 Task: Create a rule when a due date between working days from now is removed from a card by me.
Action: Mouse moved to (791, 219)
Screenshot: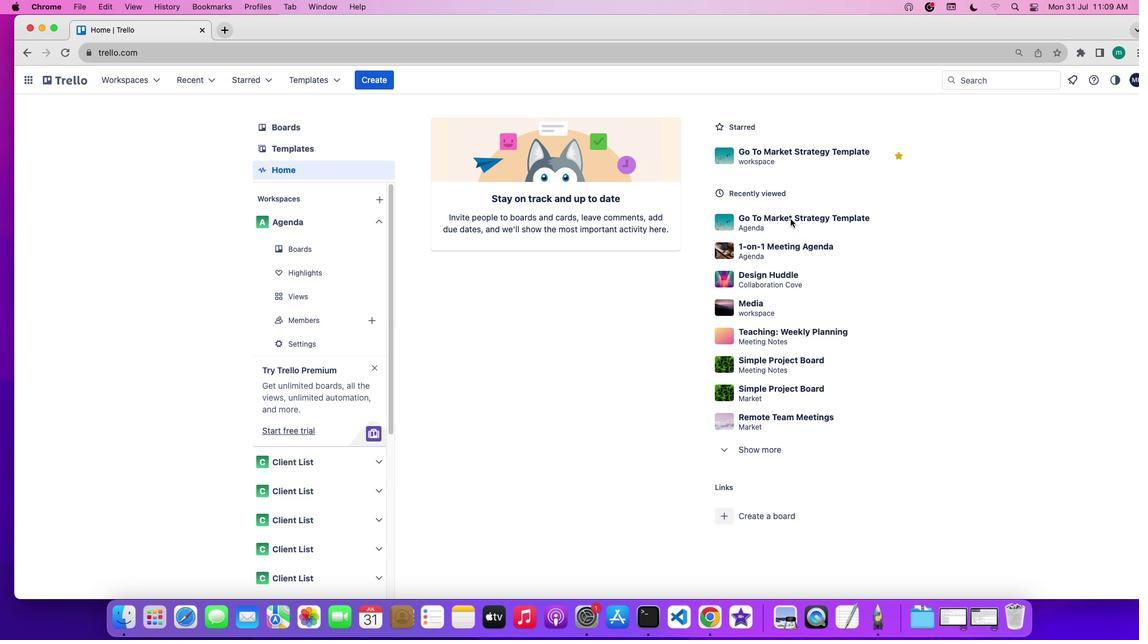 
Action: Mouse pressed left at (791, 219)
Screenshot: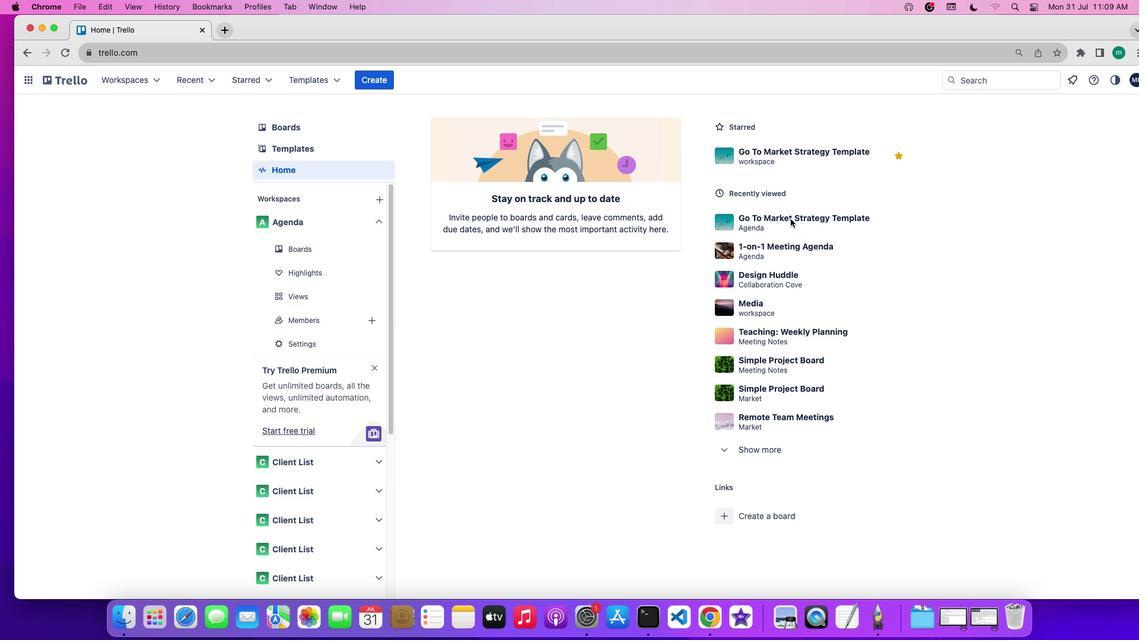 
Action: Mouse moved to (790, 219)
Screenshot: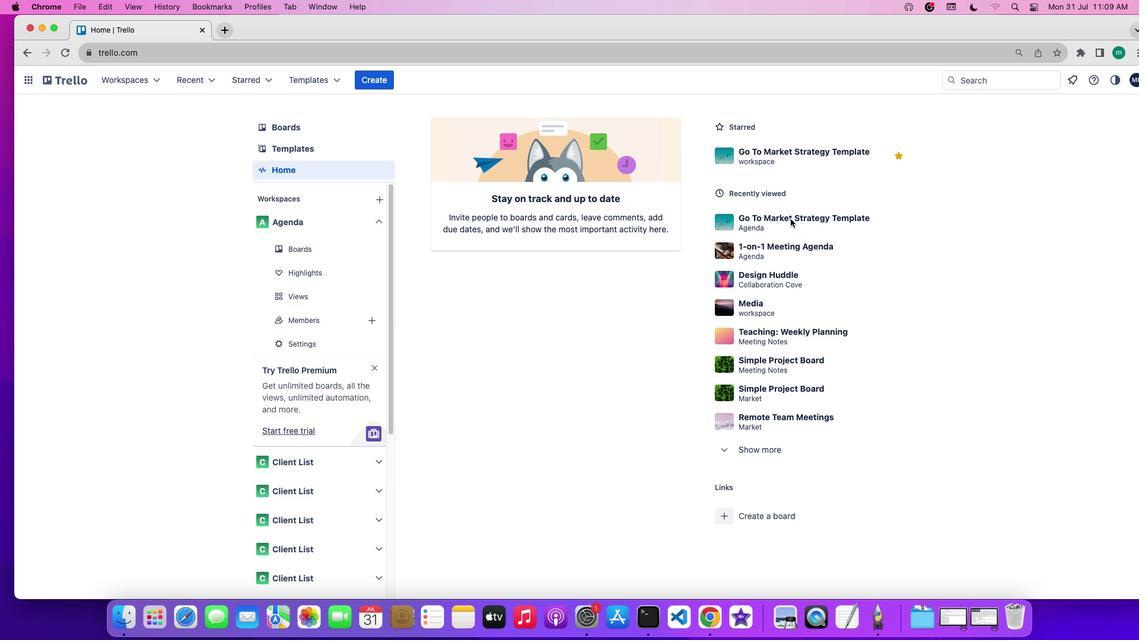
Action: Mouse pressed left at (790, 219)
Screenshot: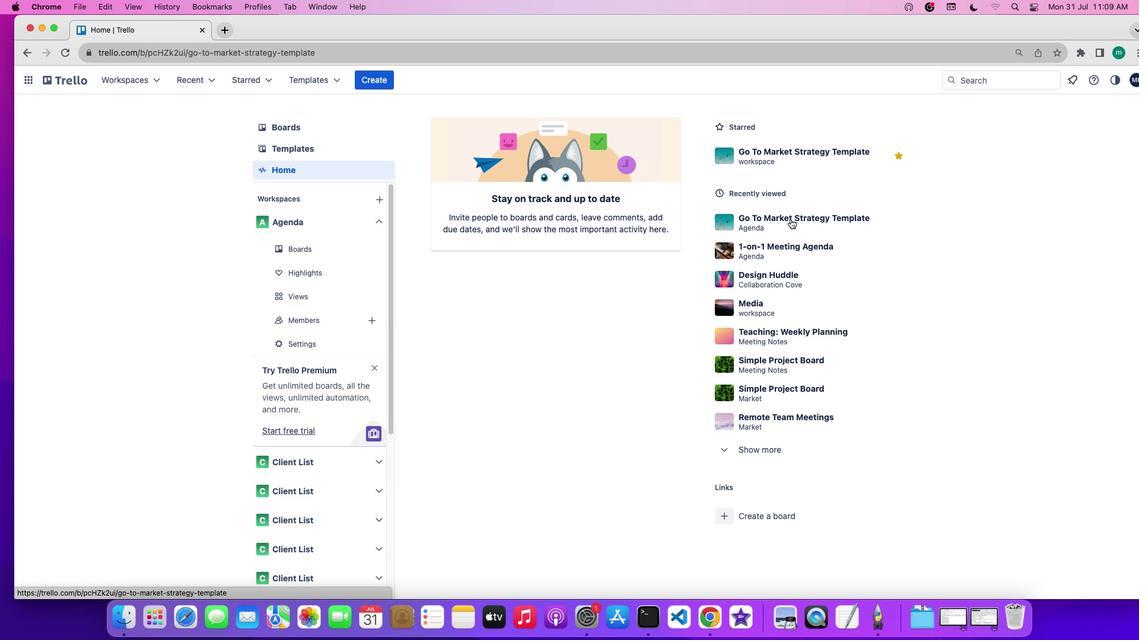 
Action: Mouse moved to (1011, 250)
Screenshot: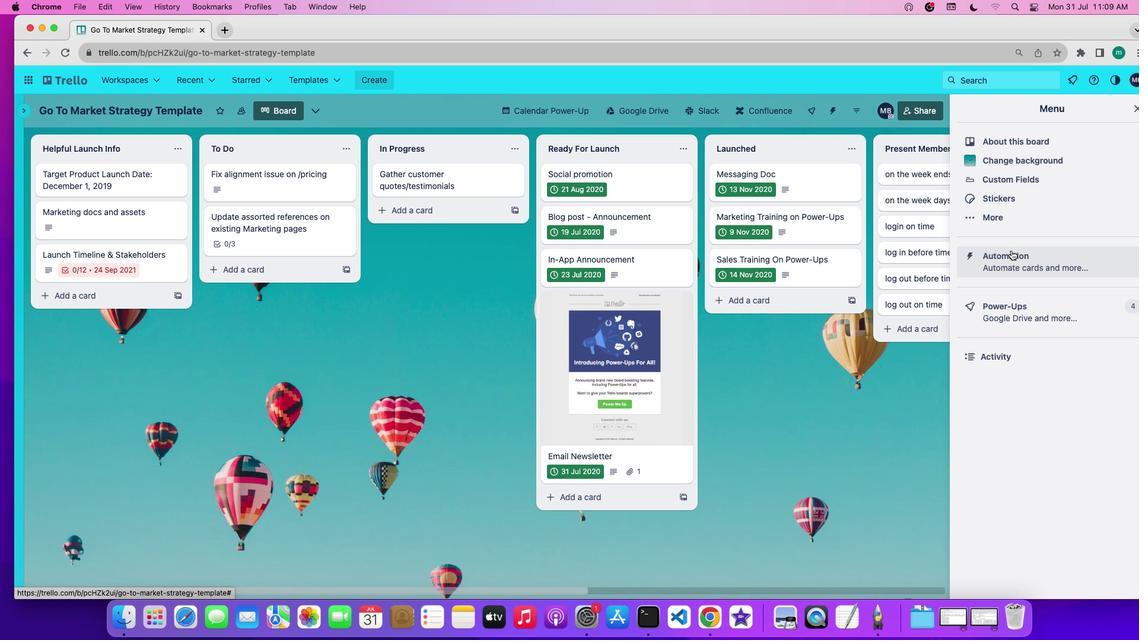 
Action: Mouse pressed left at (1011, 250)
Screenshot: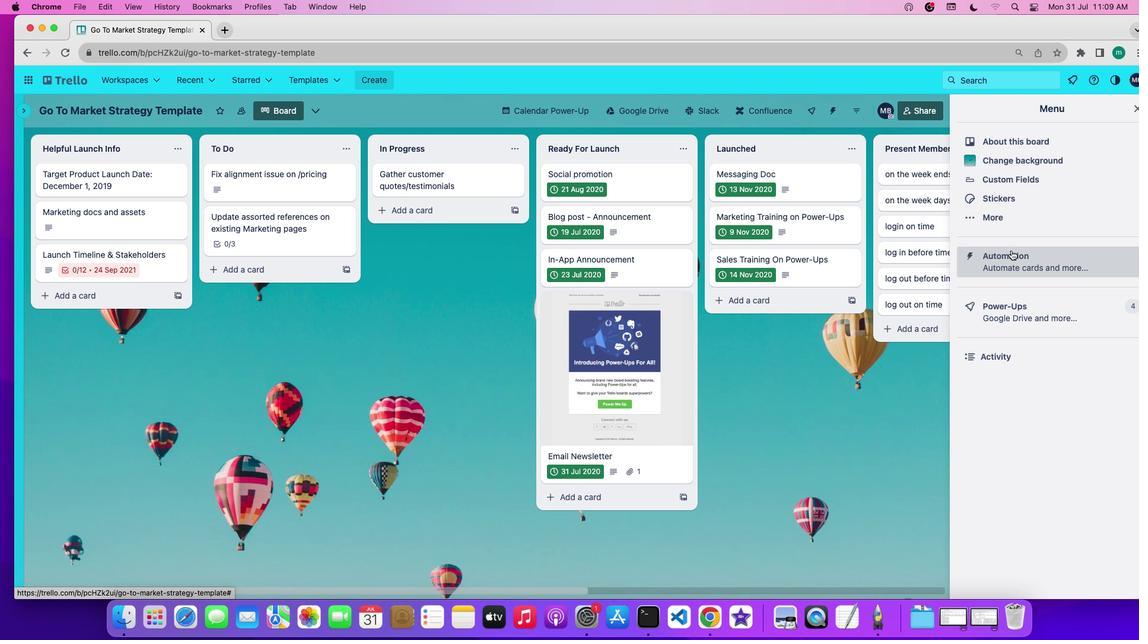 
Action: Mouse moved to (76, 207)
Screenshot: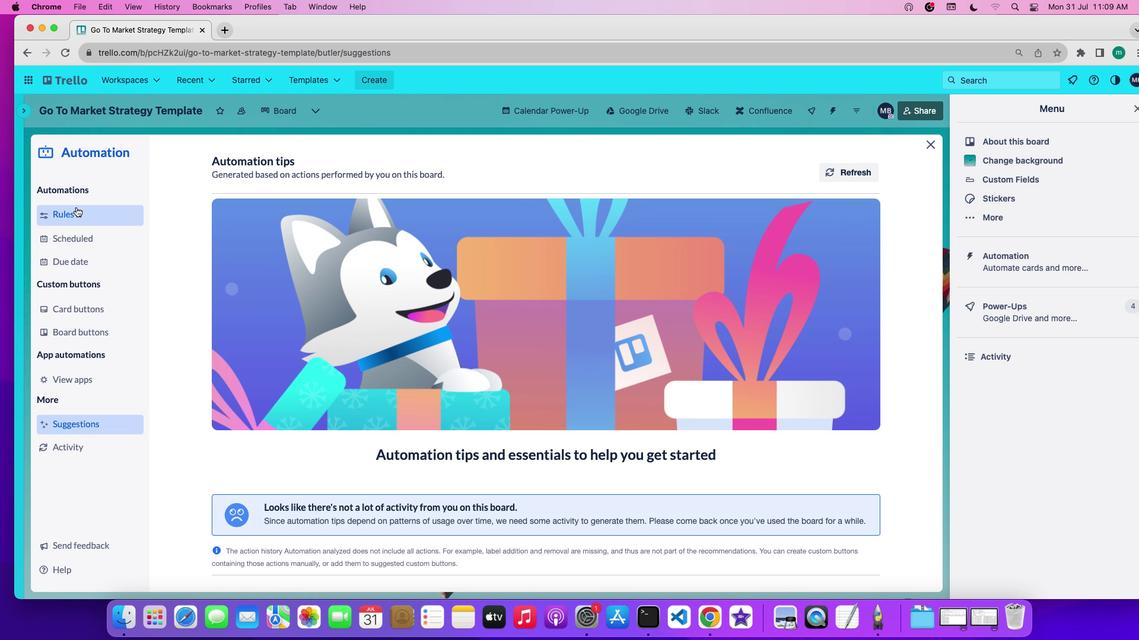 
Action: Mouse pressed left at (76, 207)
Screenshot: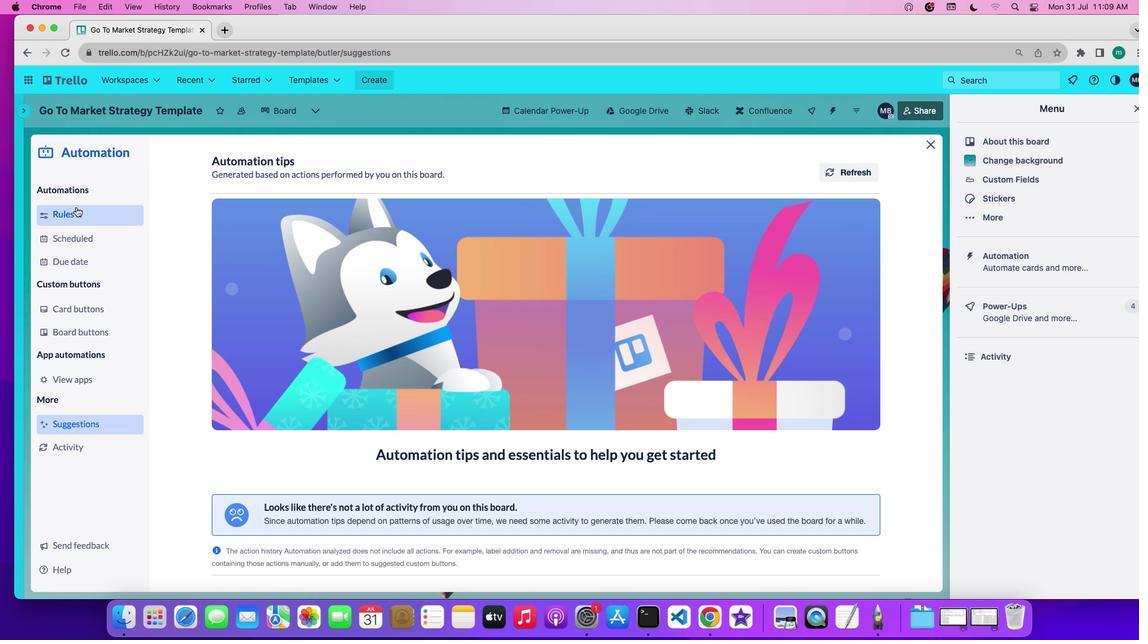 
Action: Mouse moved to (301, 430)
Screenshot: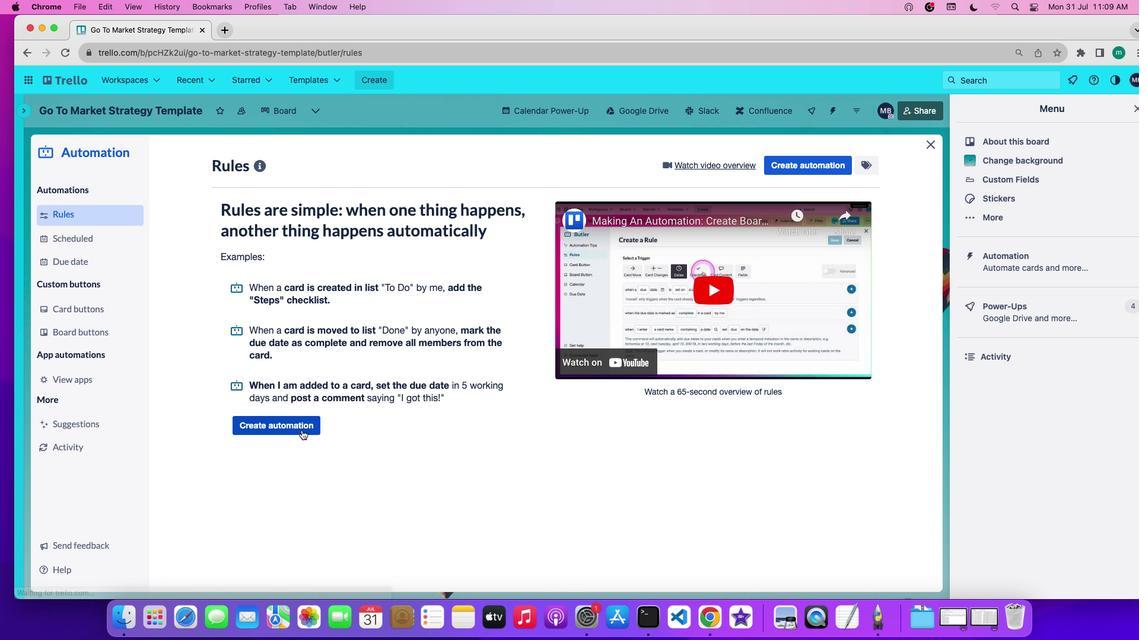 
Action: Mouse pressed left at (301, 430)
Screenshot: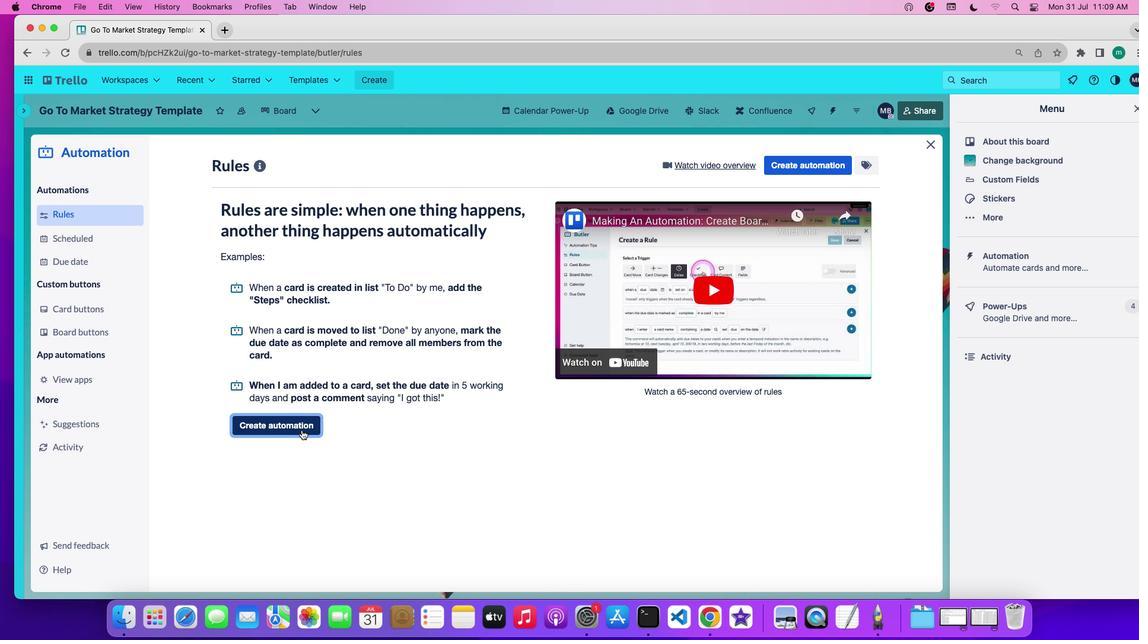 
Action: Mouse moved to (526, 281)
Screenshot: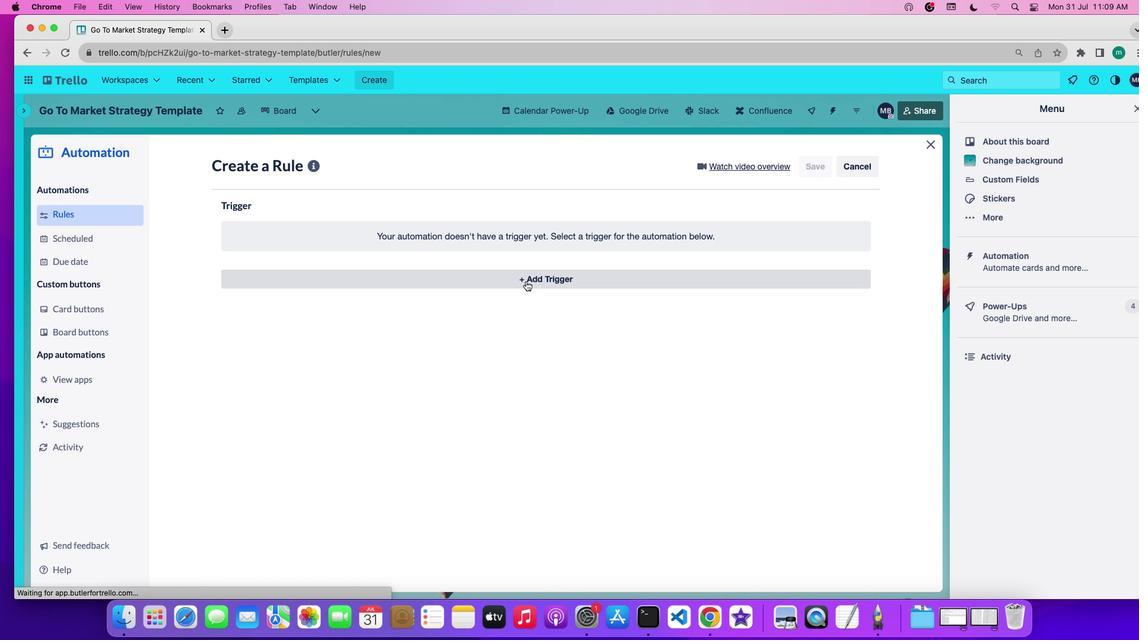 
Action: Mouse pressed left at (526, 281)
Screenshot: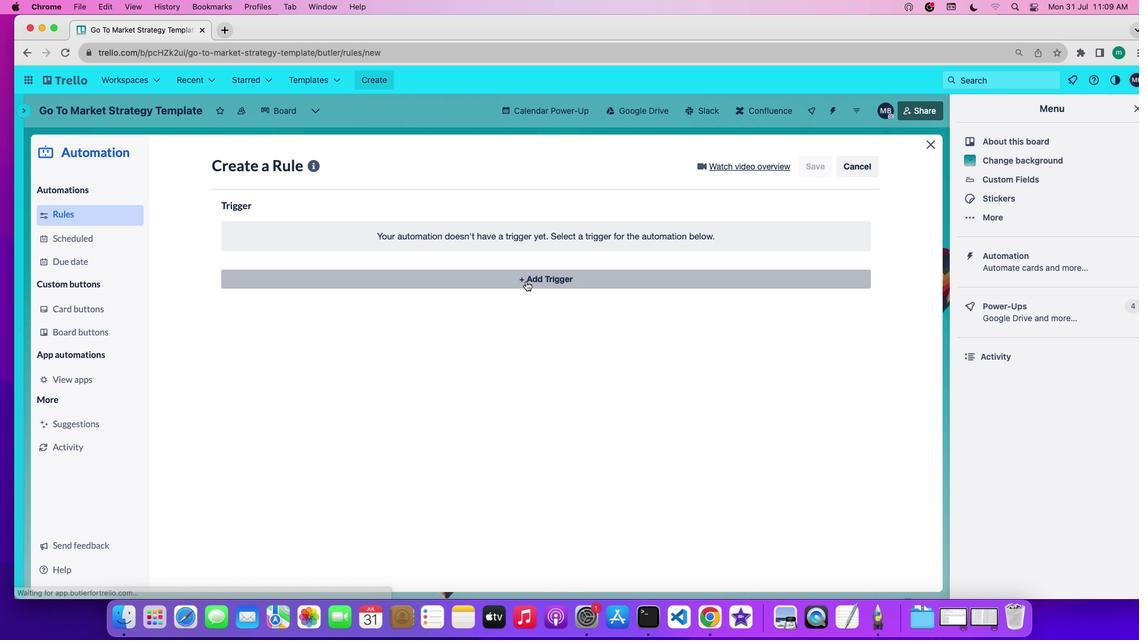 
Action: Mouse moved to (356, 331)
Screenshot: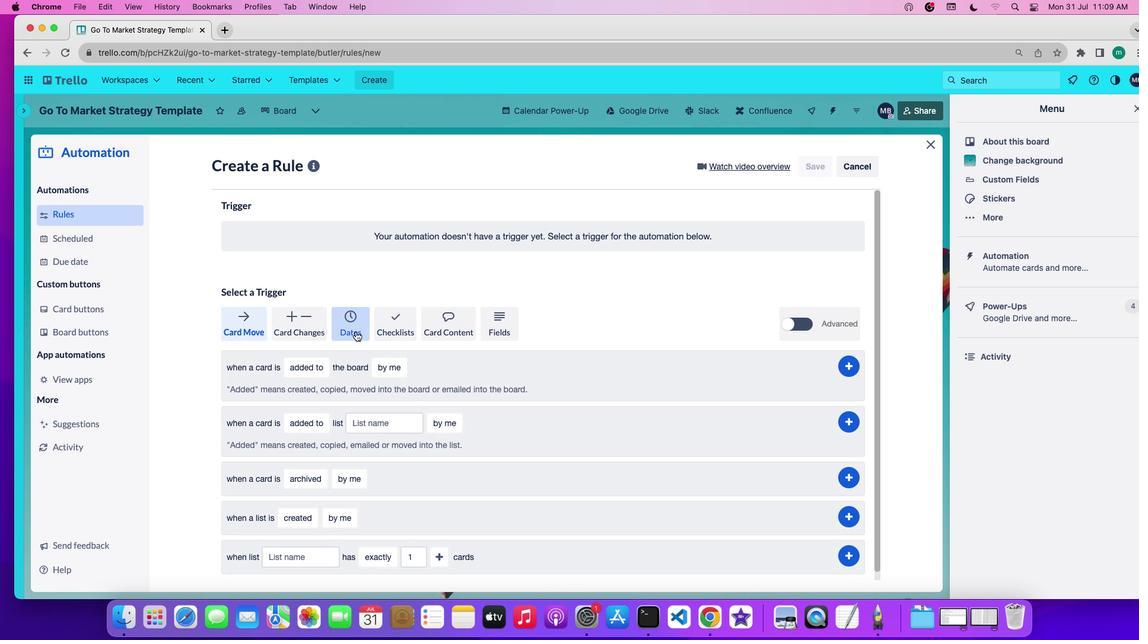 
Action: Mouse pressed left at (356, 331)
Screenshot: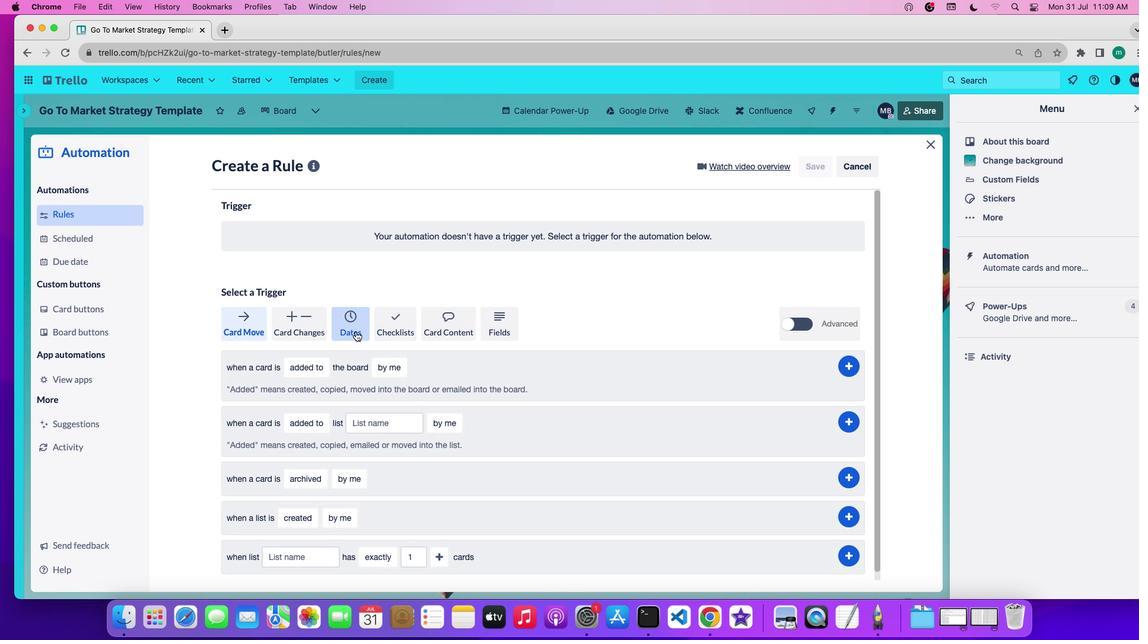 
Action: Mouse moved to (276, 368)
Screenshot: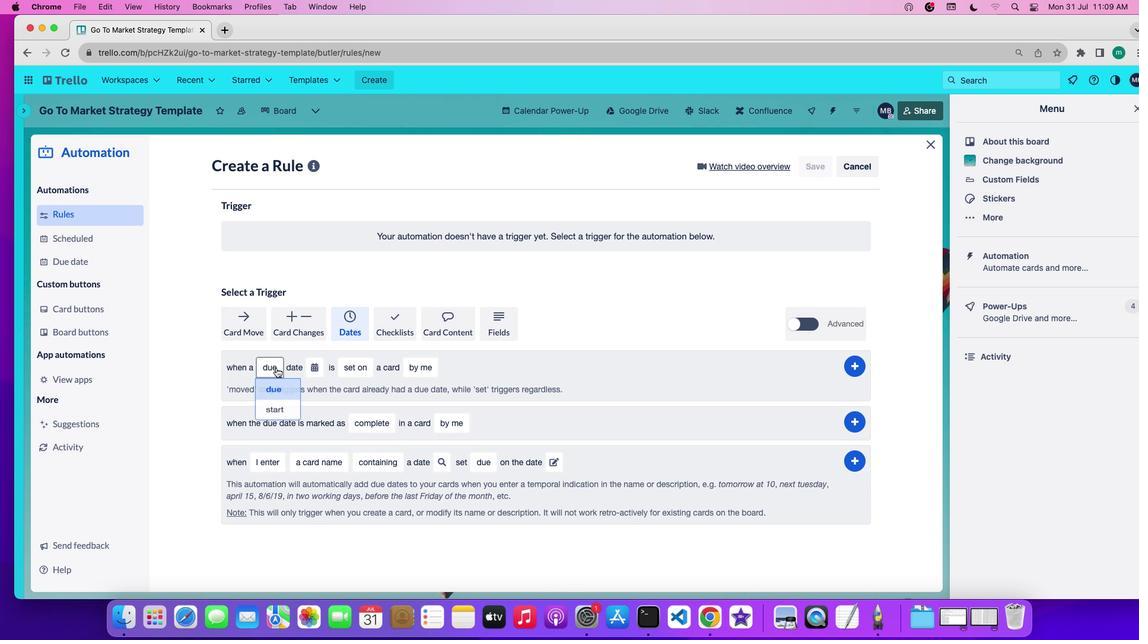 
Action: Mouse pressed left at (276, 368)
Screenshot: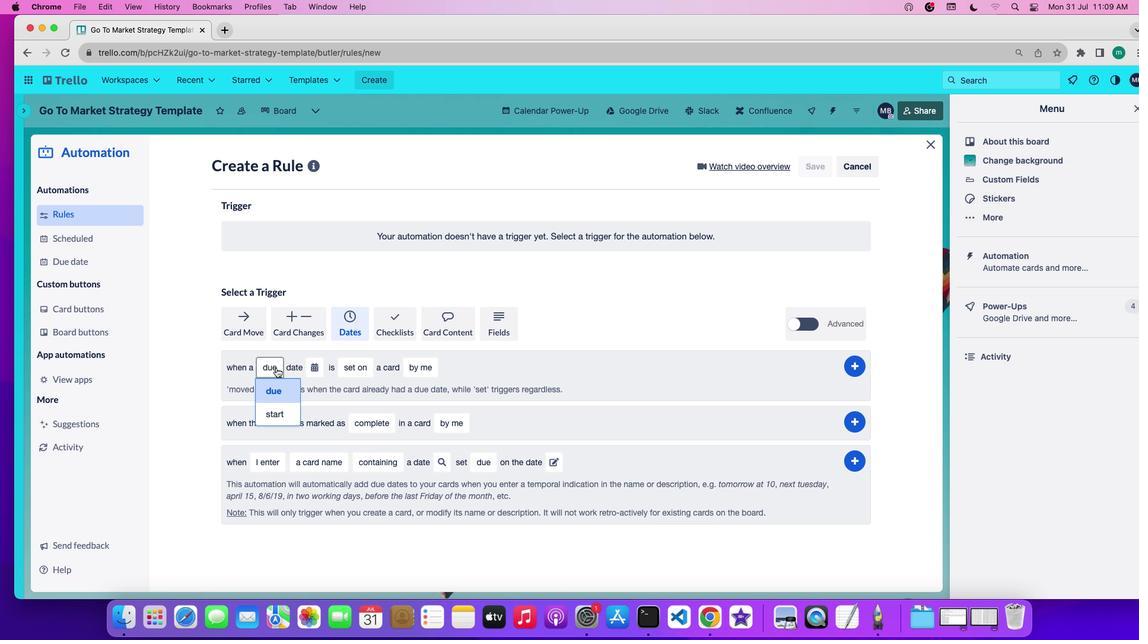 
Action: Mouse moved to (278, 388)
Screenshot: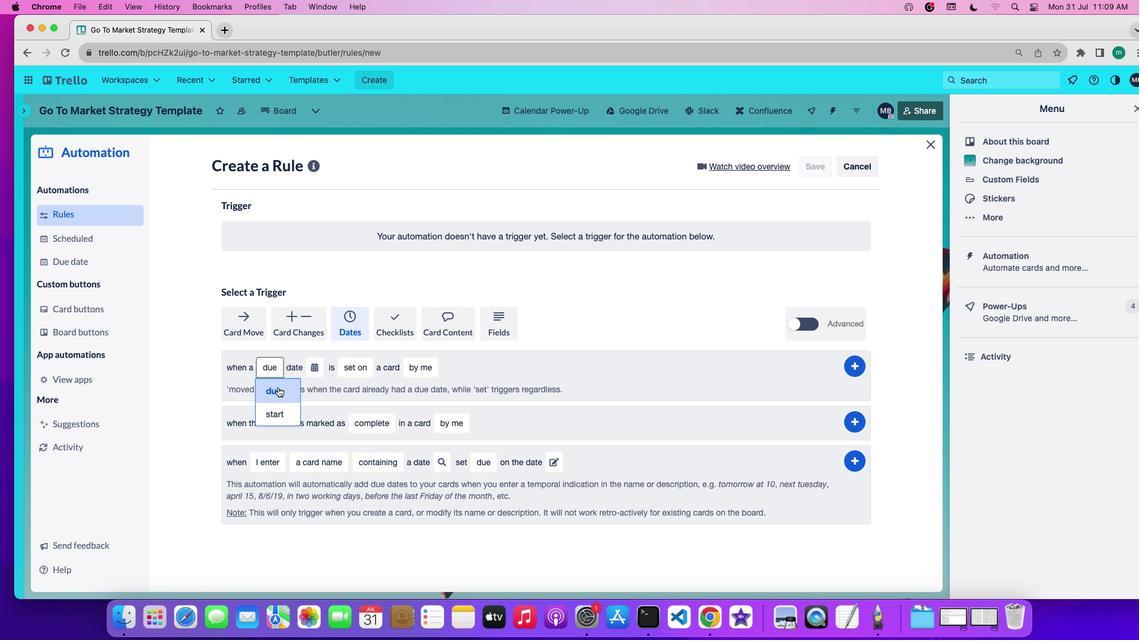 
Action: Mouse pressed left at (278, 388)
Screenshot: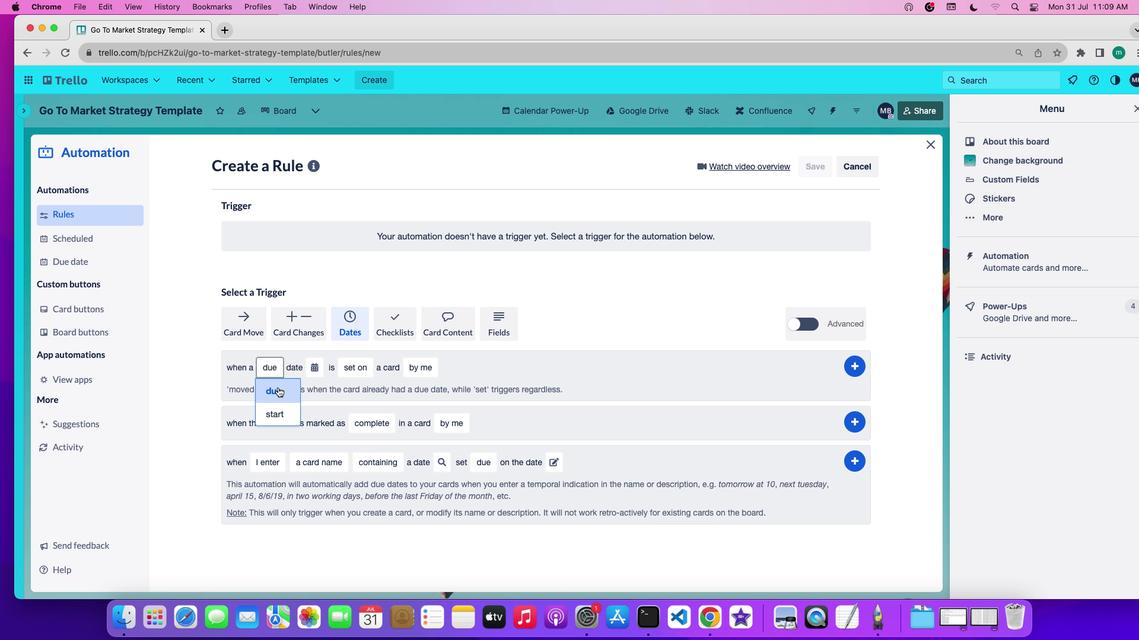 
Action: Mouse moved to (318, 367)
Screenshot: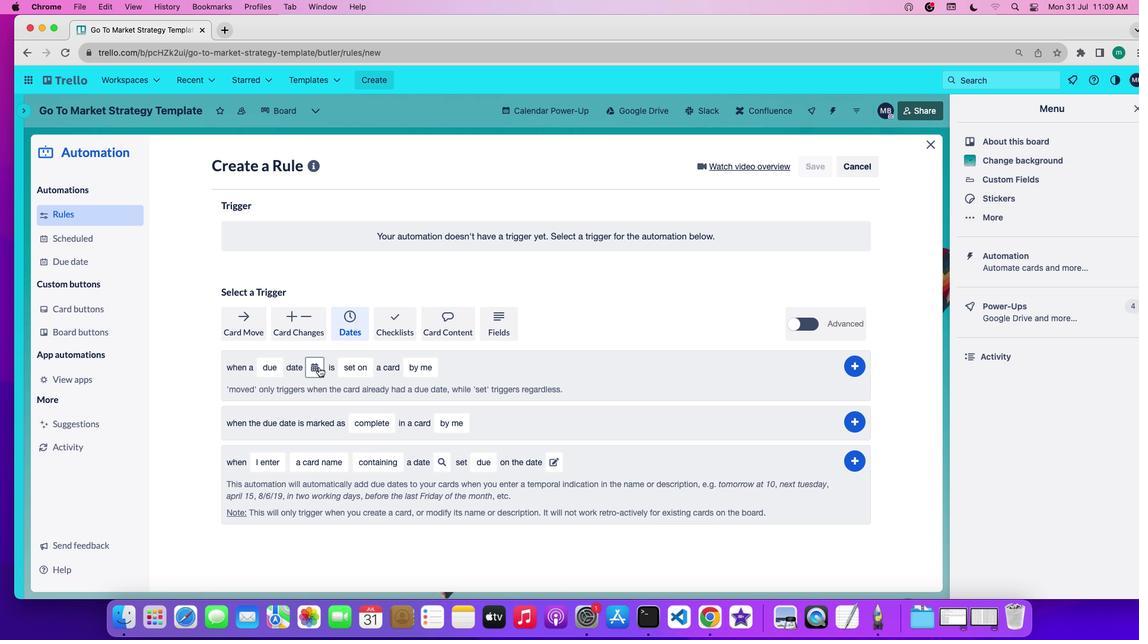 
Action: Mouse pressed left at (318, 367)
Screenshot: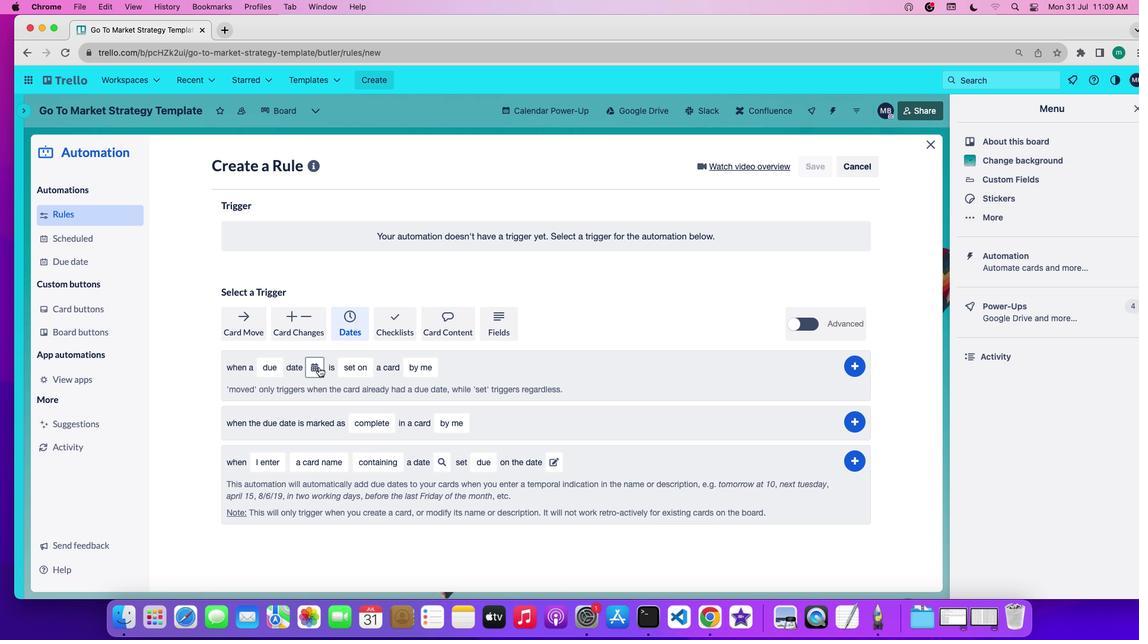 
Action: Mouse moved to (344, 529)
Screenshot: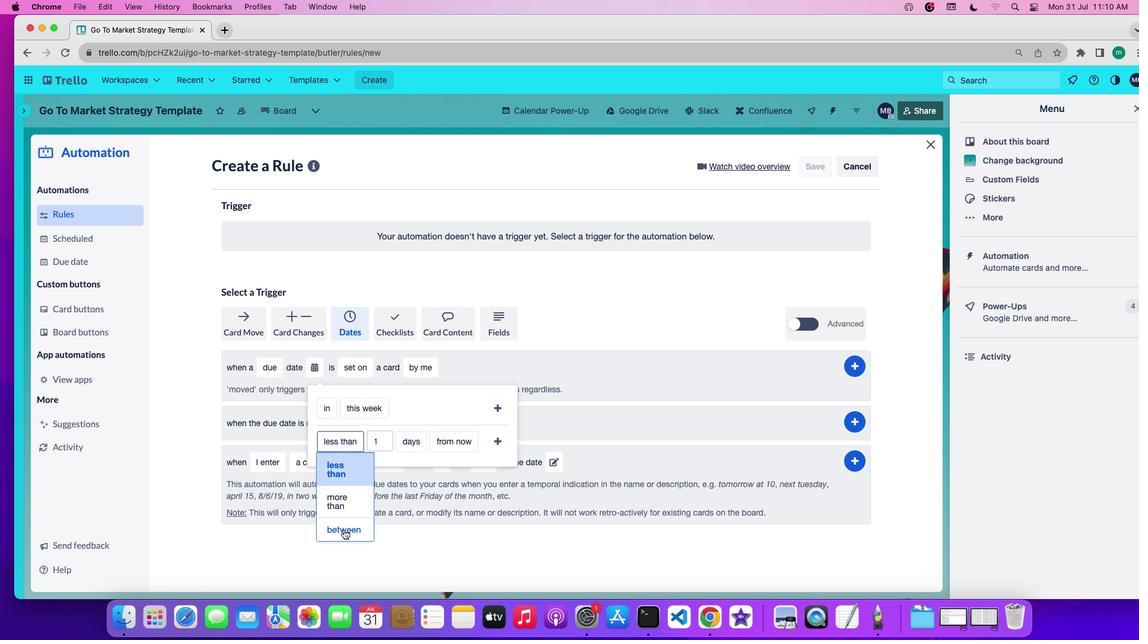 
Action: Mouse pressed left at (344, 529)
Screenshot: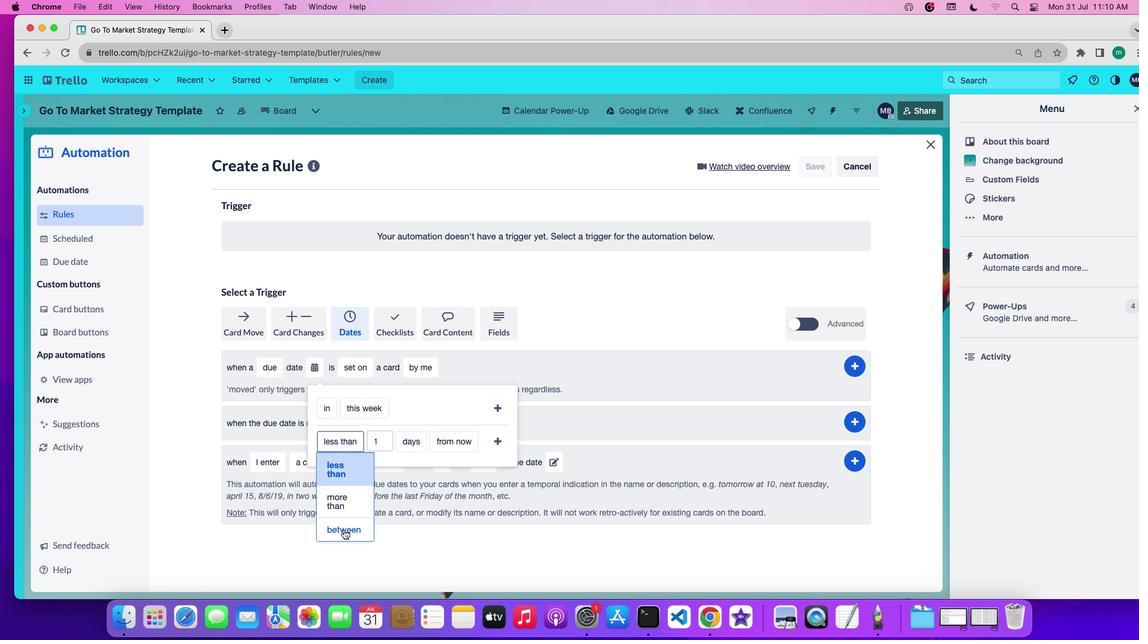 
Action: Mouse moved to (386, 433)
Screenshot: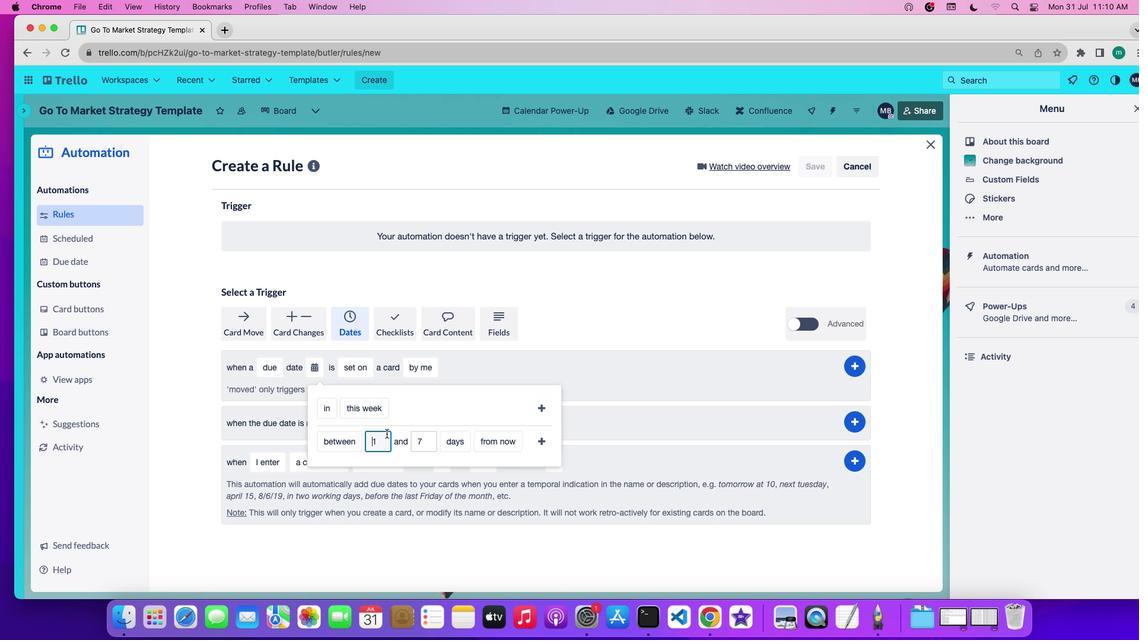 
Action: Mouse pressed left at (386, 433)
Screenshot: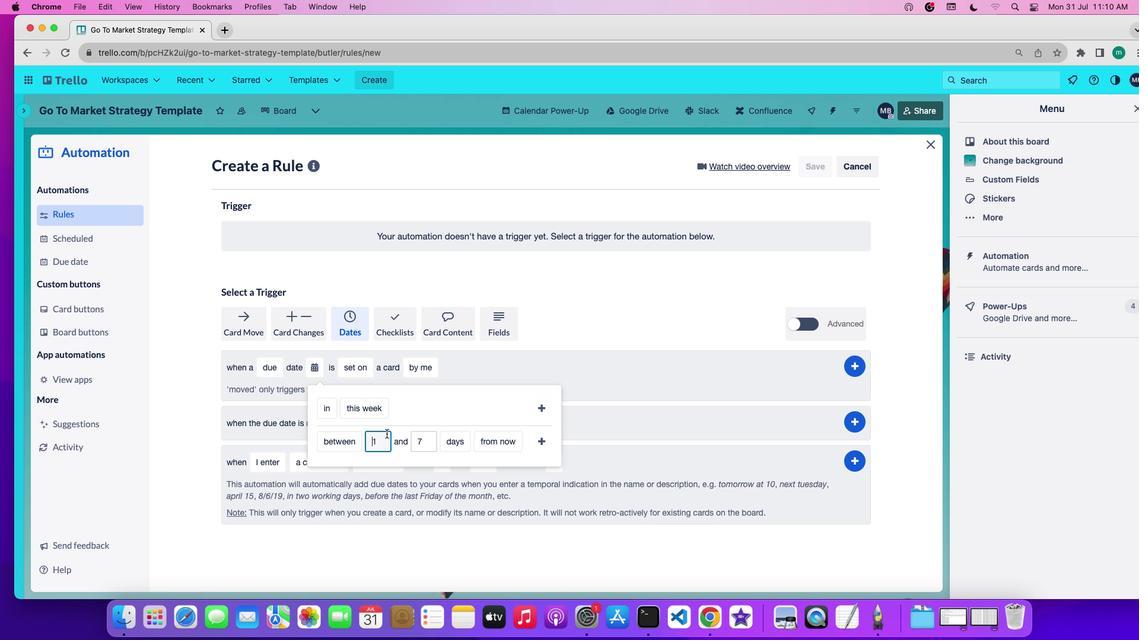 
Action: Key pressed Key.backspaceKey.rightKey.backspace'2'
Screenshot: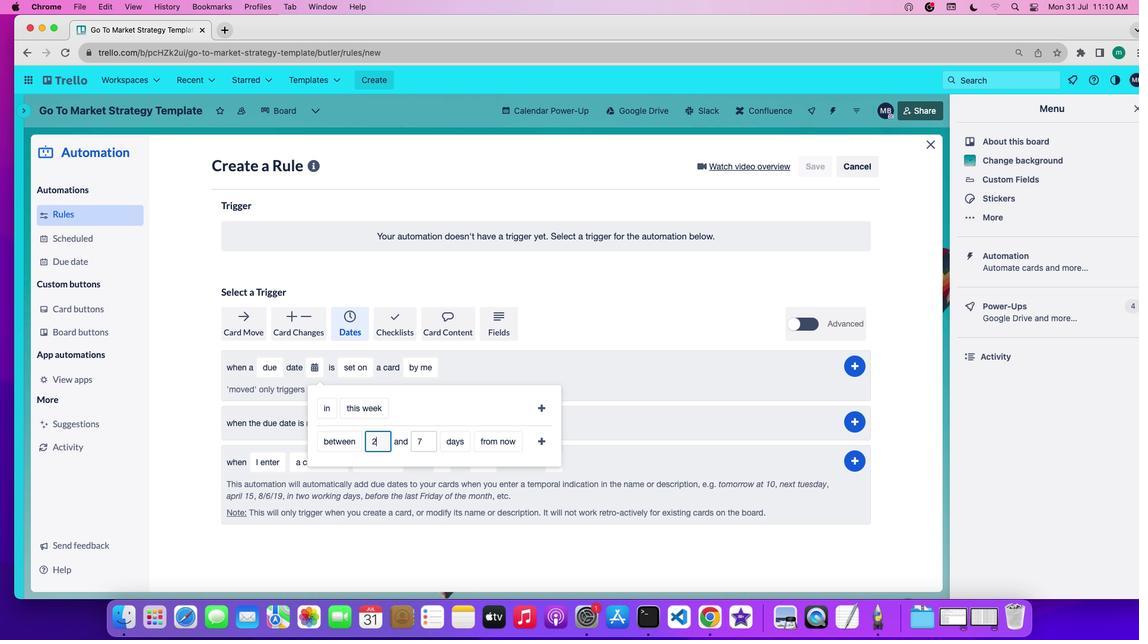 
Action: Mouse moved to (424, 439)
Screenshot: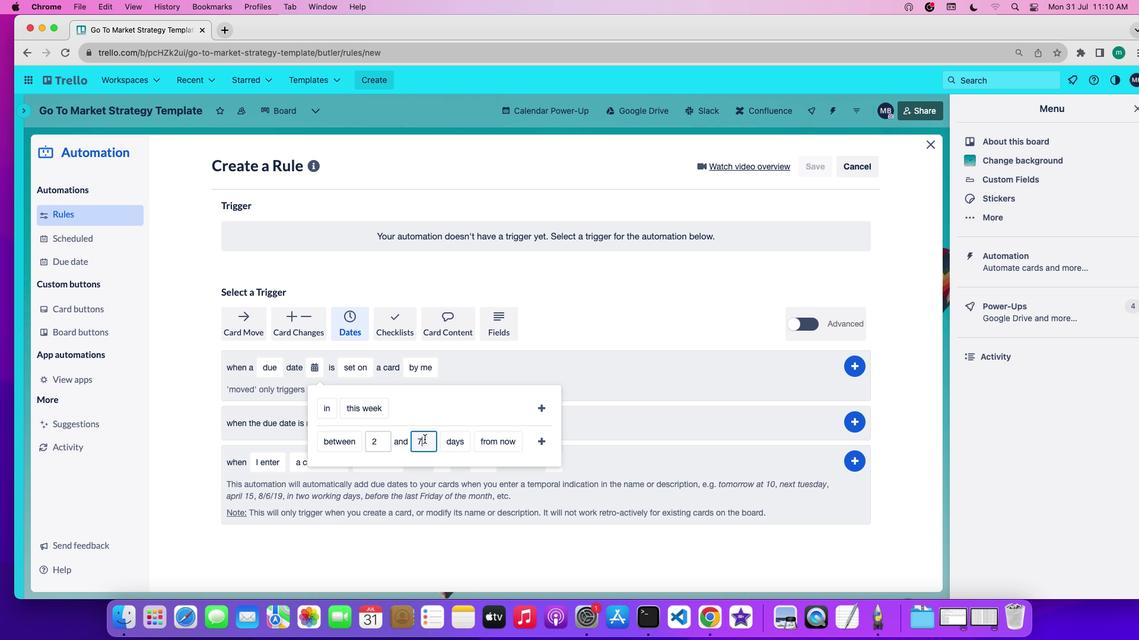 
Action: Mouse pressed left at (424, 439)
Screenshot: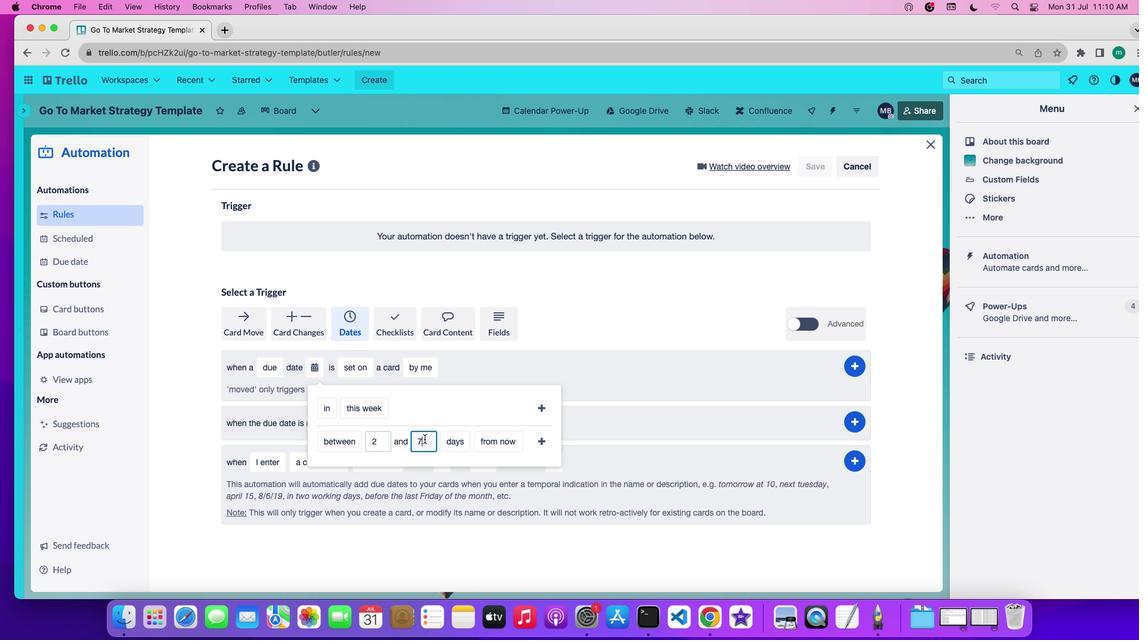 
Action: Key pressed Key.backspace'5'
Screenshot: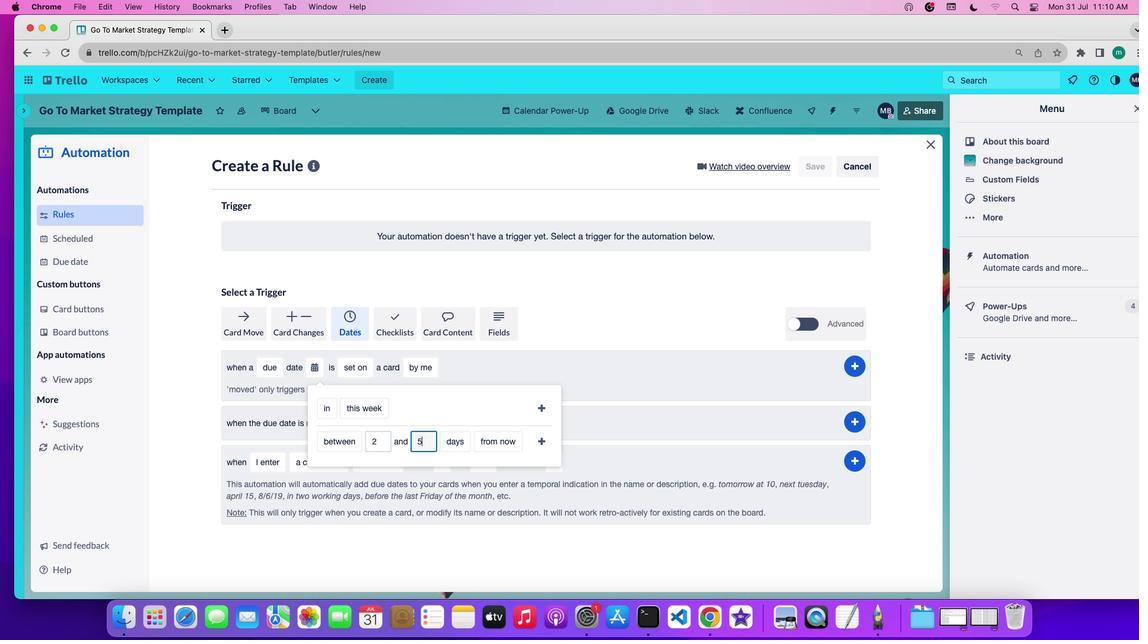 
Action: Mouse moved to (464, 440)
Screenshot: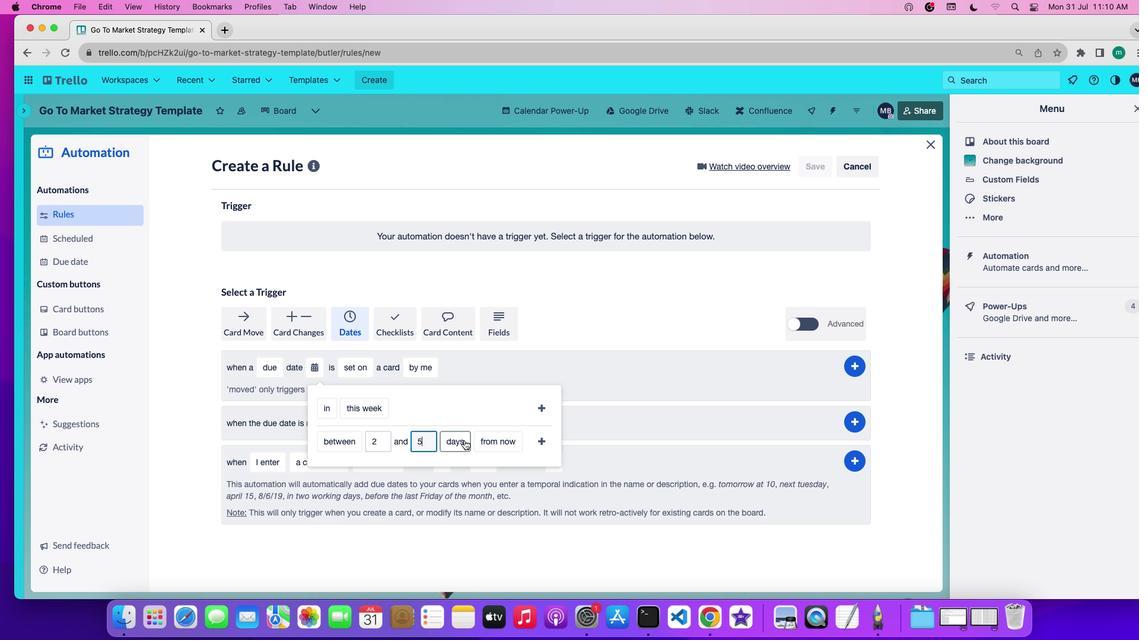 
Action: Mouse pressed left at (464, 440)
Screenshot: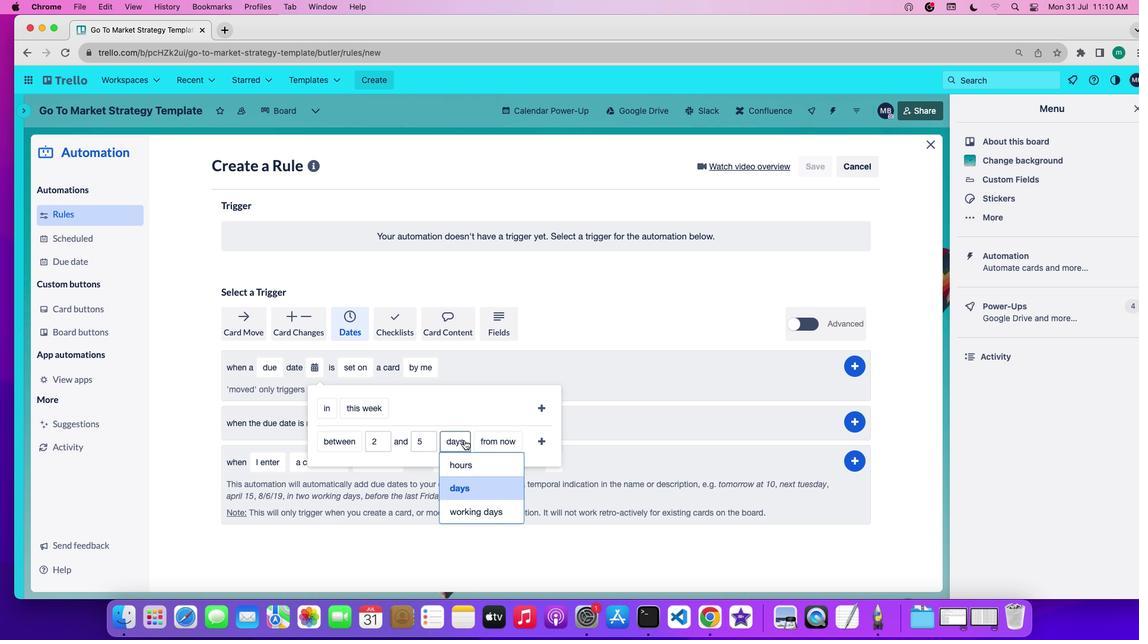 
Action: Mouse moved to (467, 484)
Screenshot: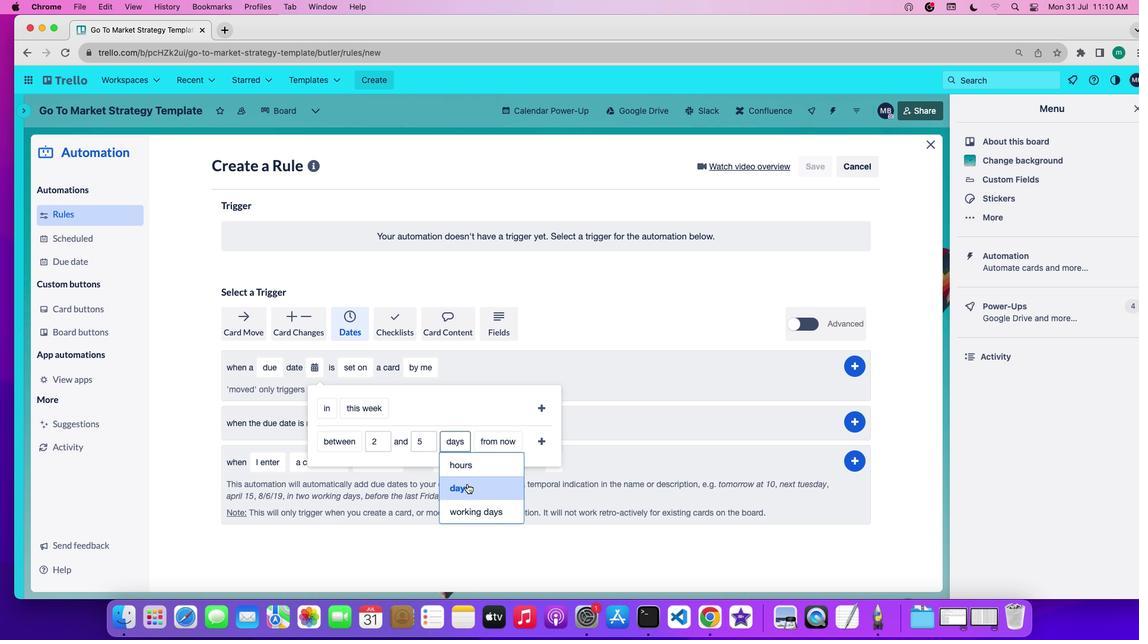 
Action: Mouse pressed left at (467, 484)
Screenshot: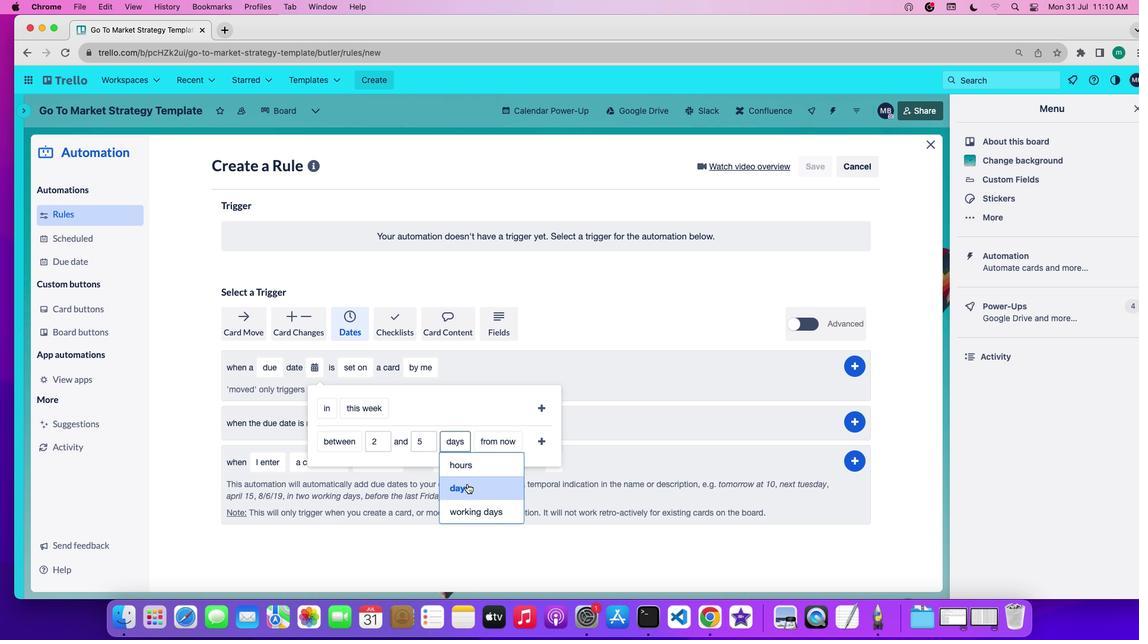 
Action: Mouse moved to (465, 512)
Screenshot: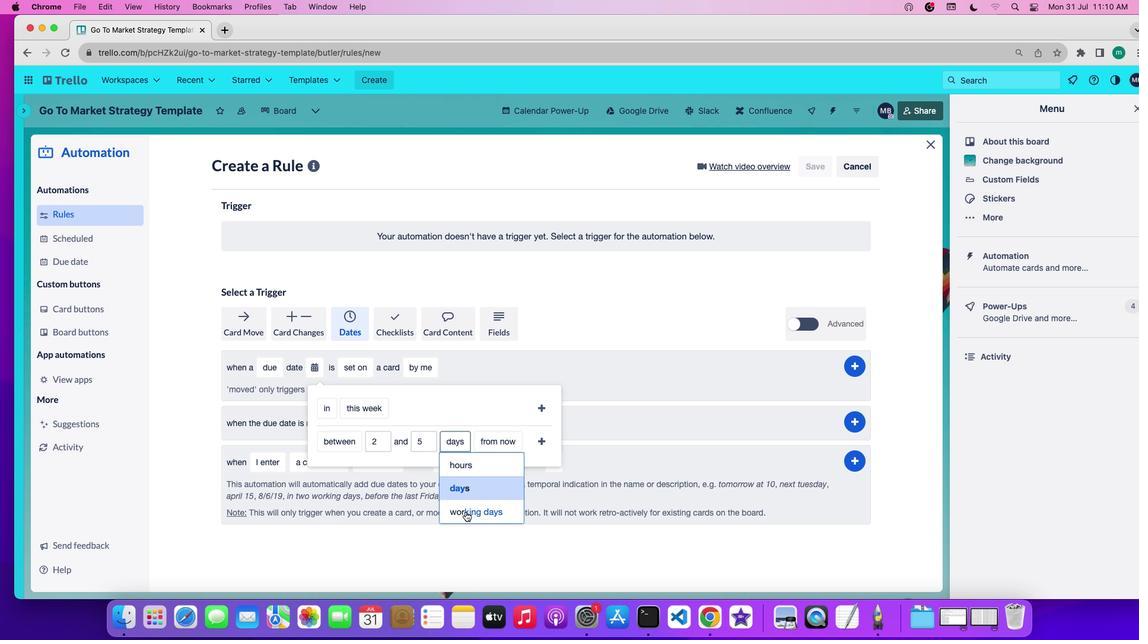 
Action: Mouse pressed left at (465, 512)
Screenshot: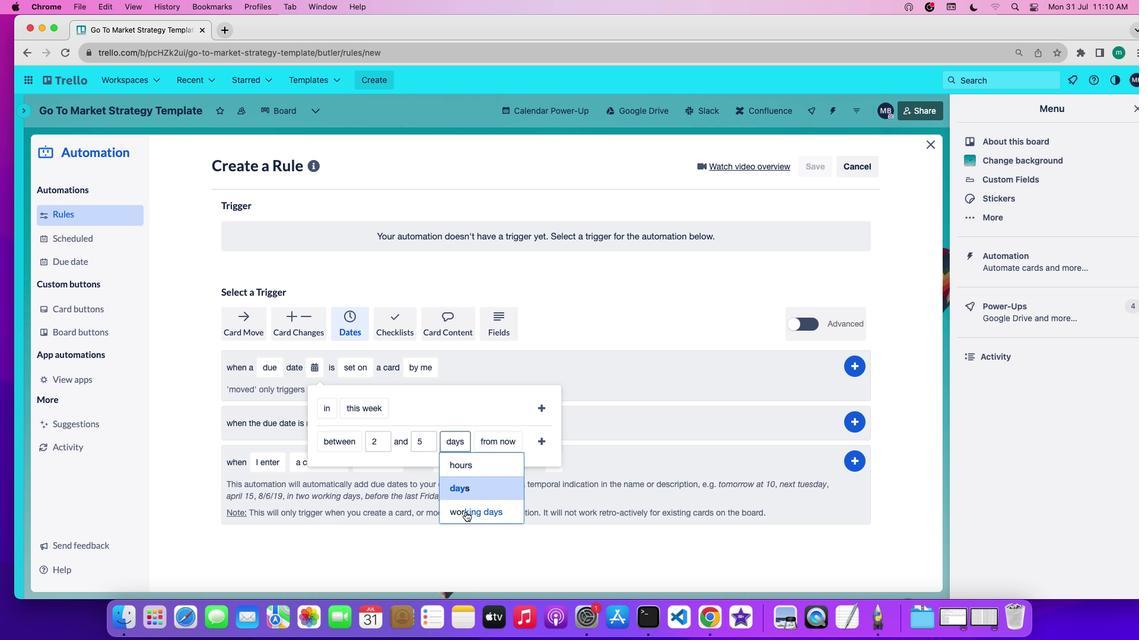 
Action: Mouse moved to (513, 439)
Screenshot: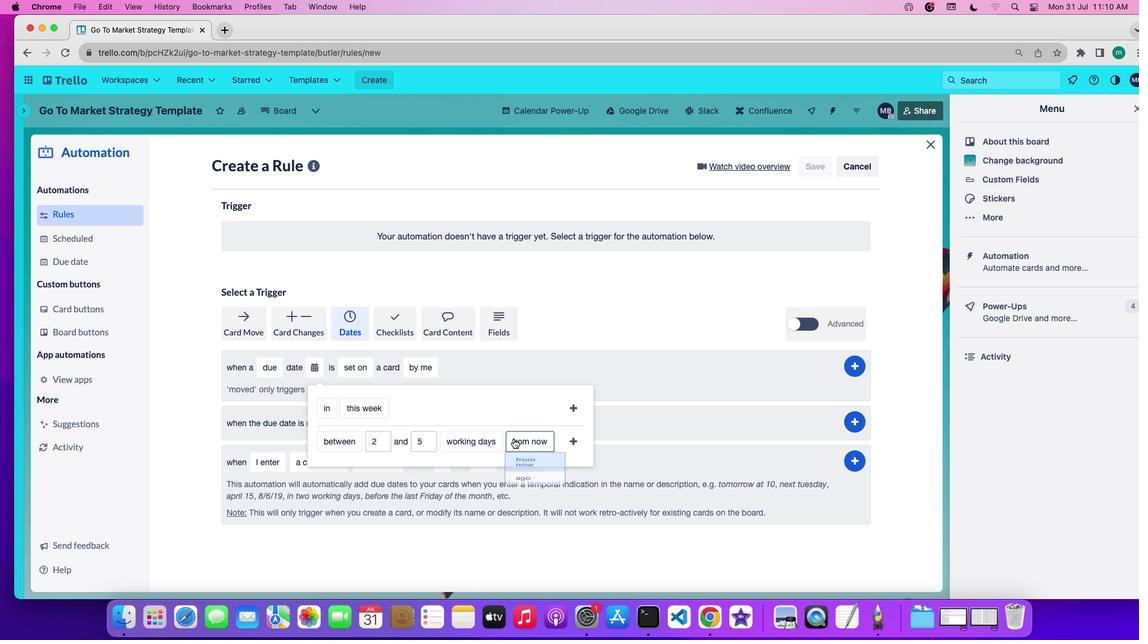 
Action: Mouse pressed left at (513, 439)
Screenshot: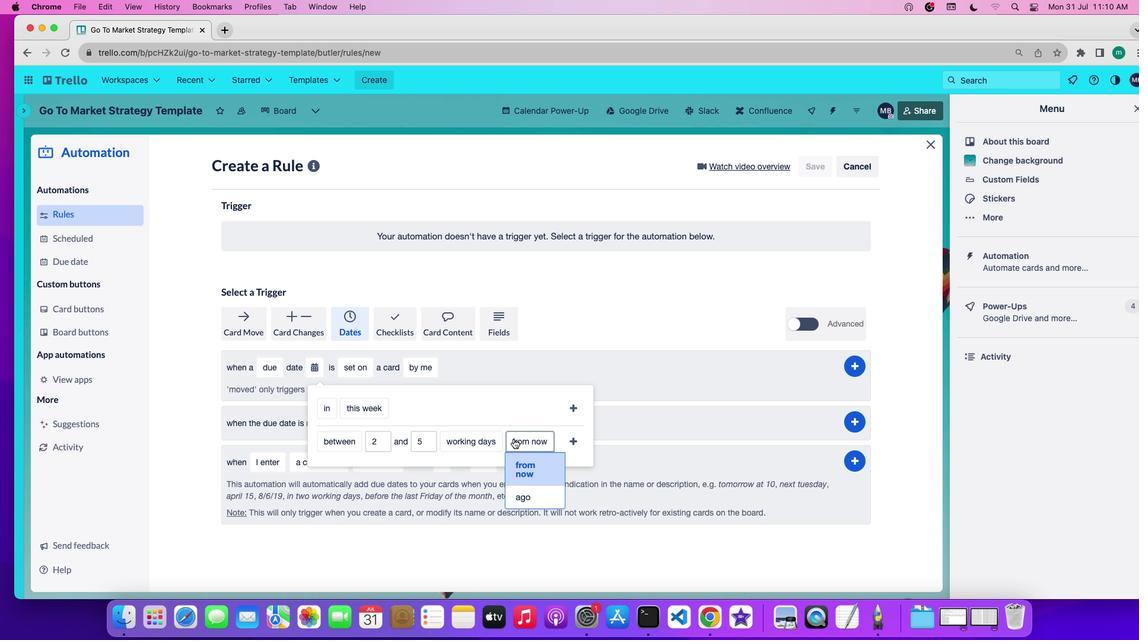 
Action: Mouse moved to (530, 471)
Screenshot: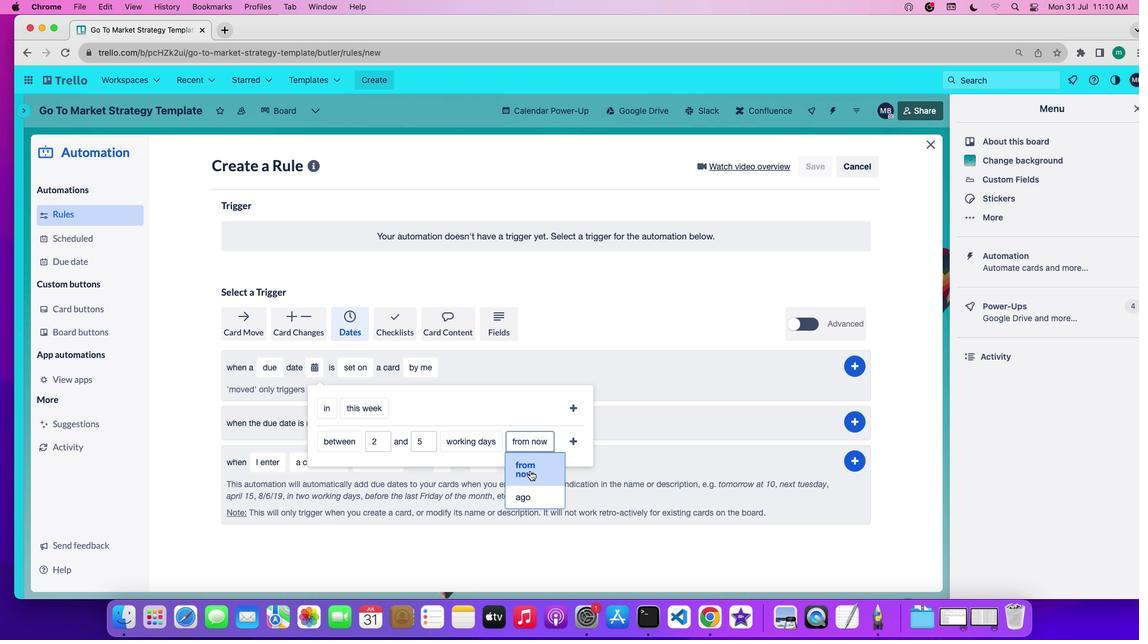
Action: Mouse pressed left at (530, 471)
Screenshot: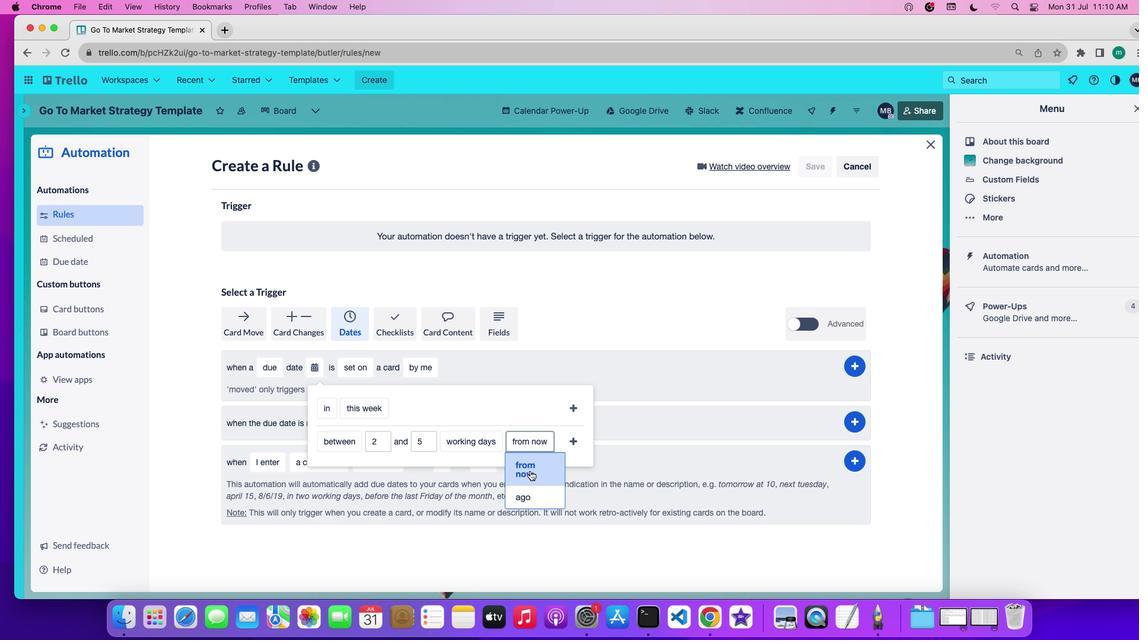 
Action: Mouse moved to (569, 442)
Screenshot: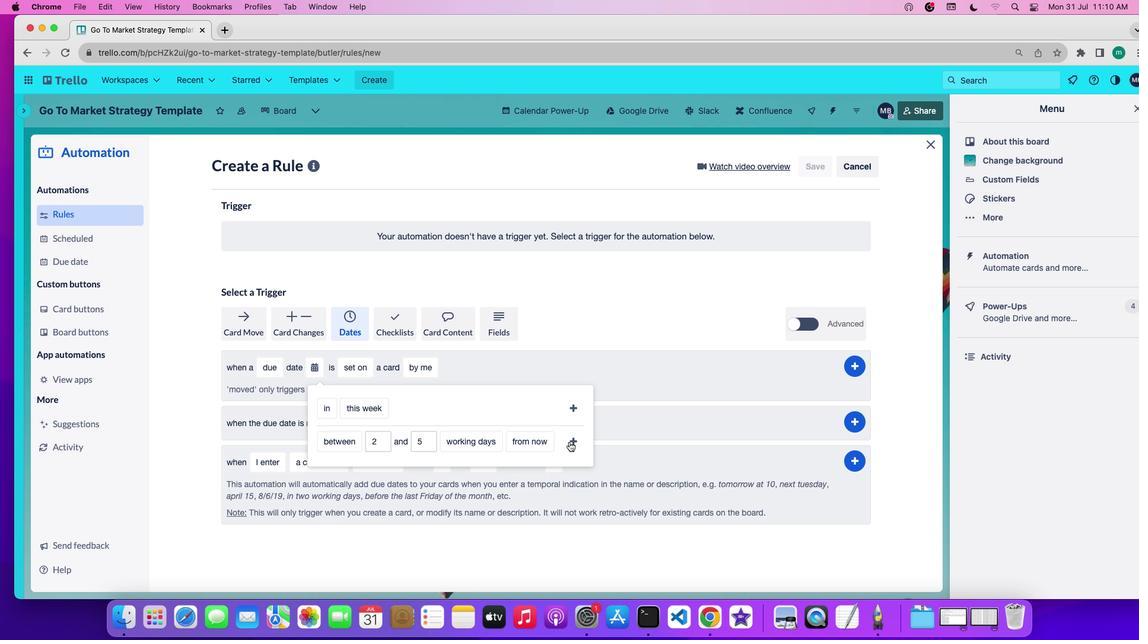 
Action: Mouse pressed left at (569, 442)
Screenshot: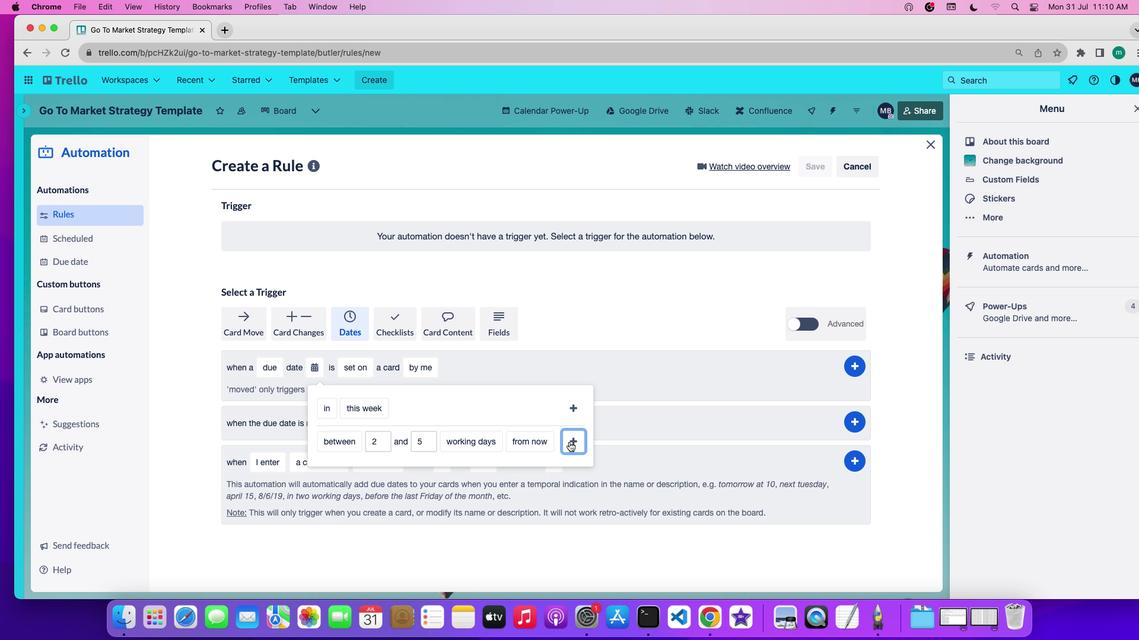 
Action: Mouse moved to (510, 366)
Screenshot: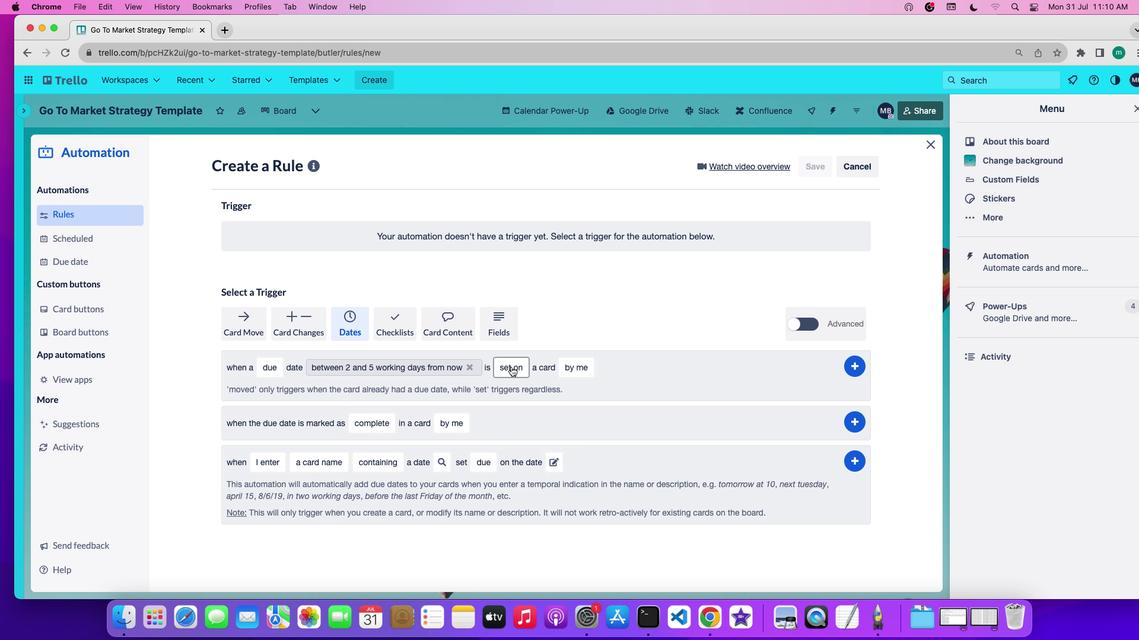 
Action: Mouse pressed left at (510, 366)
Screenshot: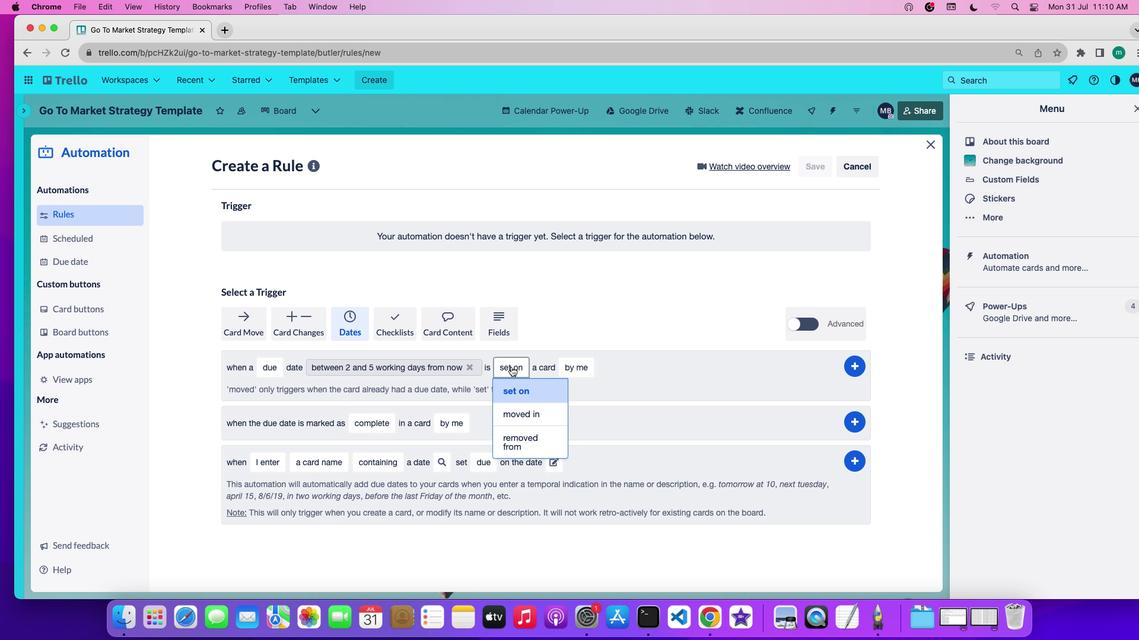 
Action: Mouse moved to (518, 443)
Screenshot: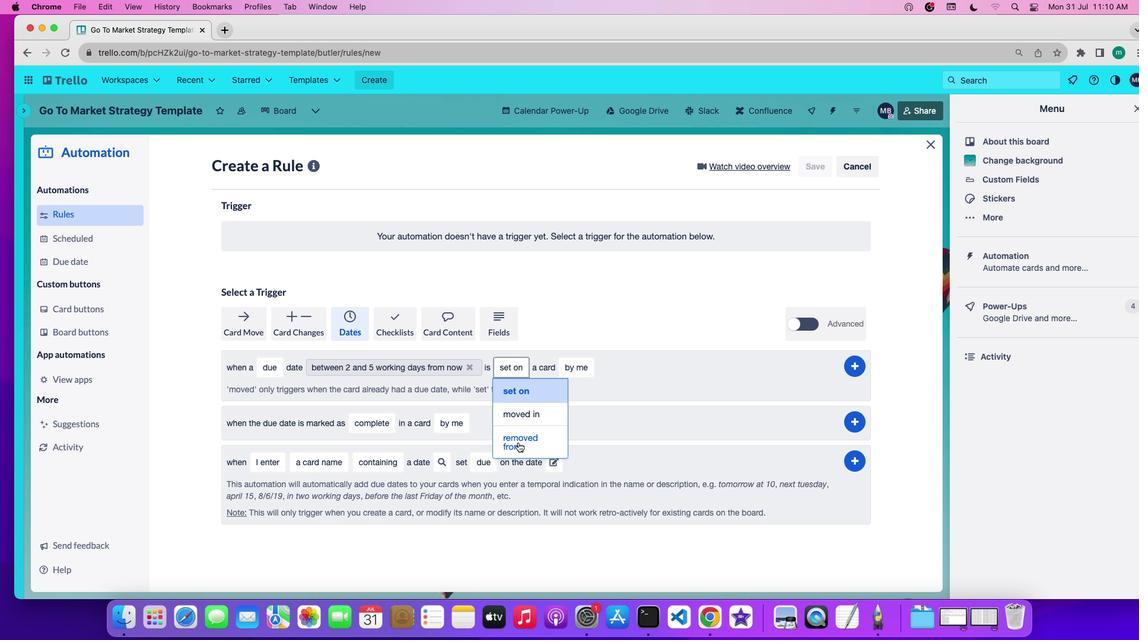 
Action: Mouse pressed left at (518, 443)
Screenshot: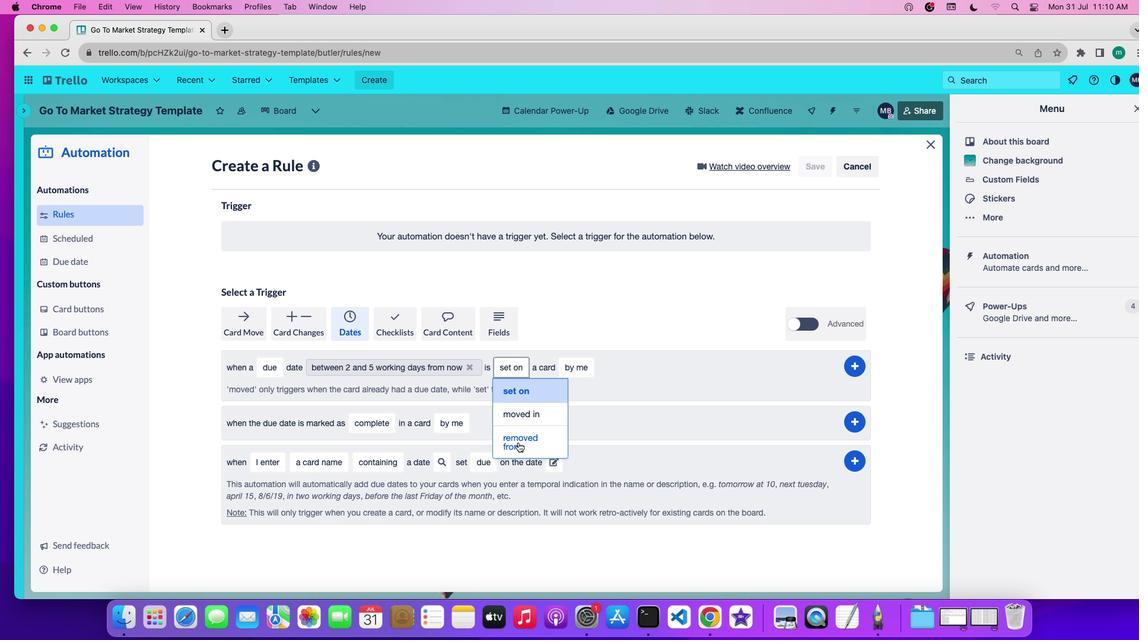 
Action: Mouse moved to (436, 371)
Screenshot: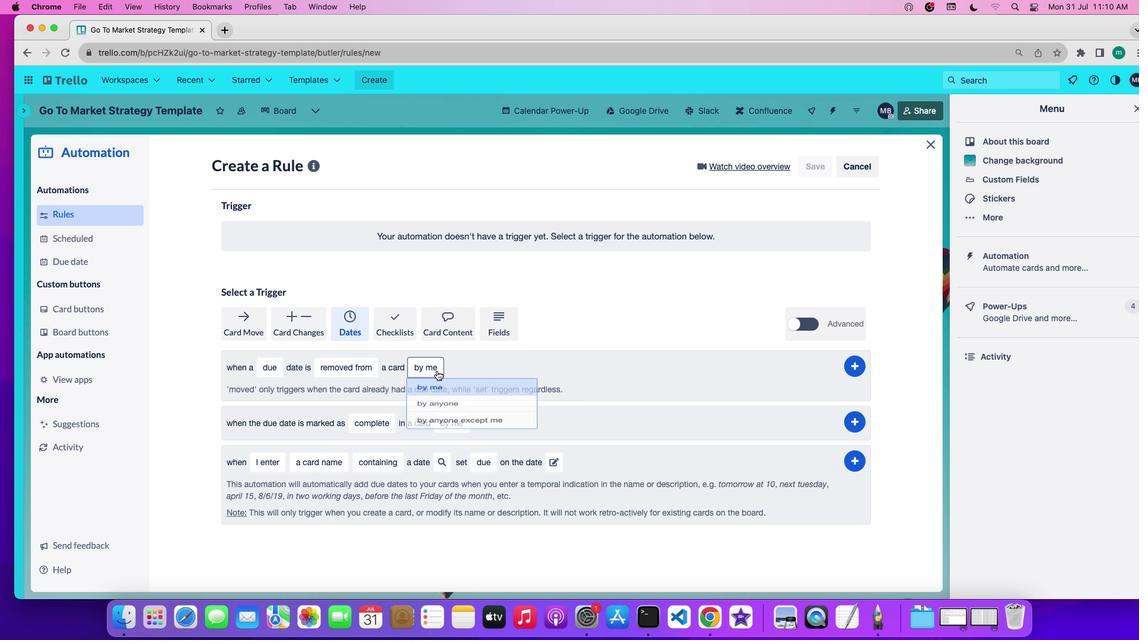 
Action: Mouse pressed left at (436, 371)
Screenshot: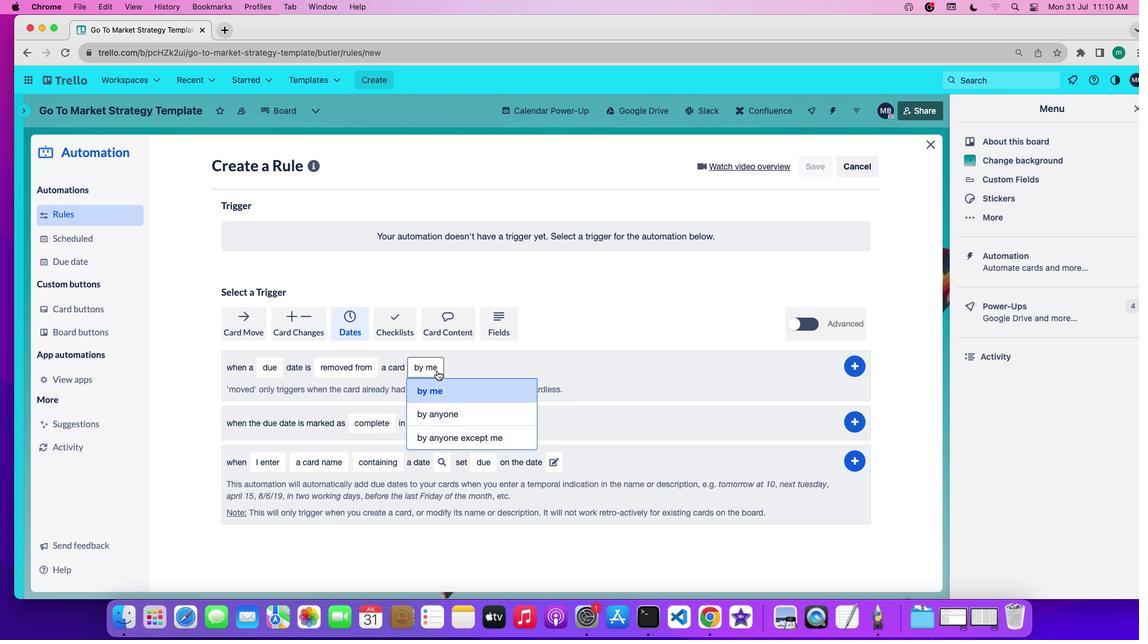 
Action: Mouse moved to (439, 392)
Screenshot: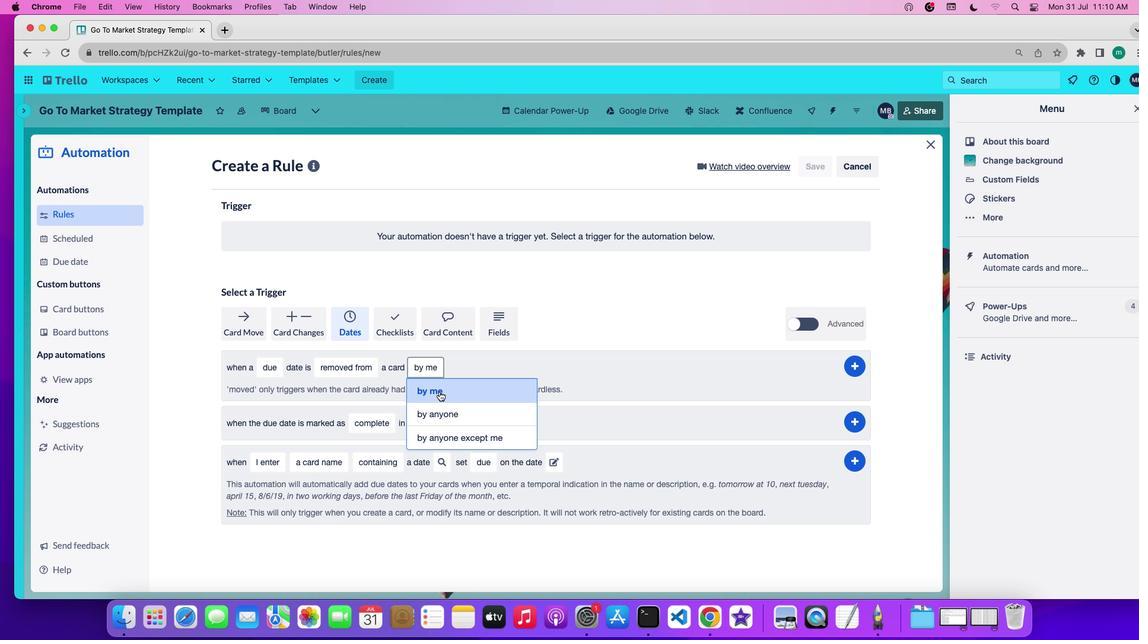 
Action: Mouse pressed left at (439, 392)
Screenshot: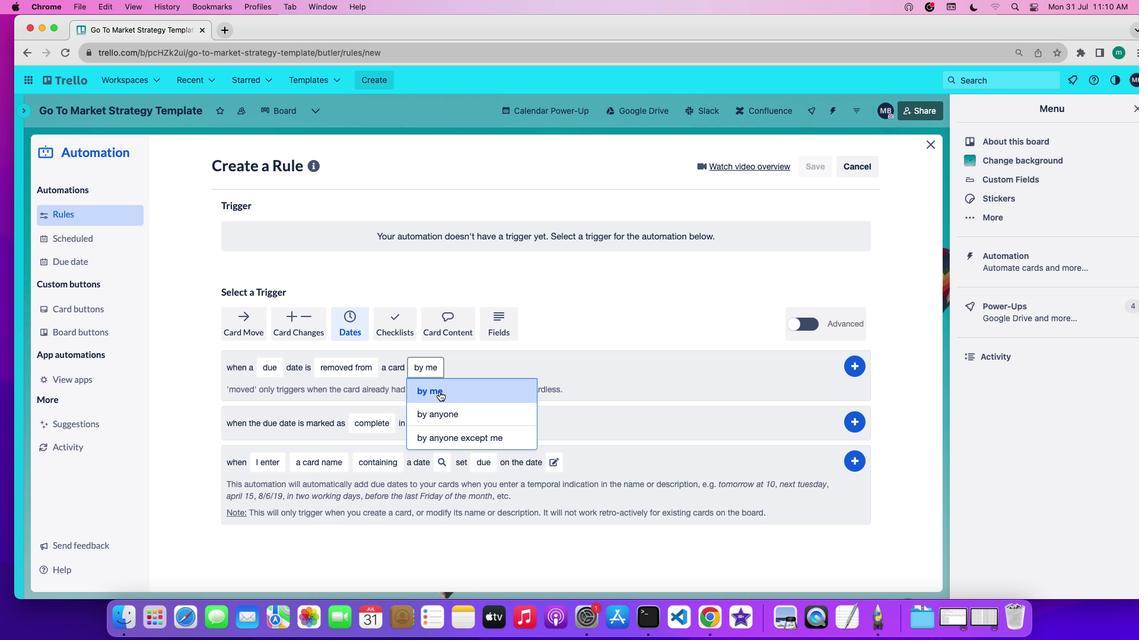 
Action: Mouse moved to (853, 364)
Screenshot: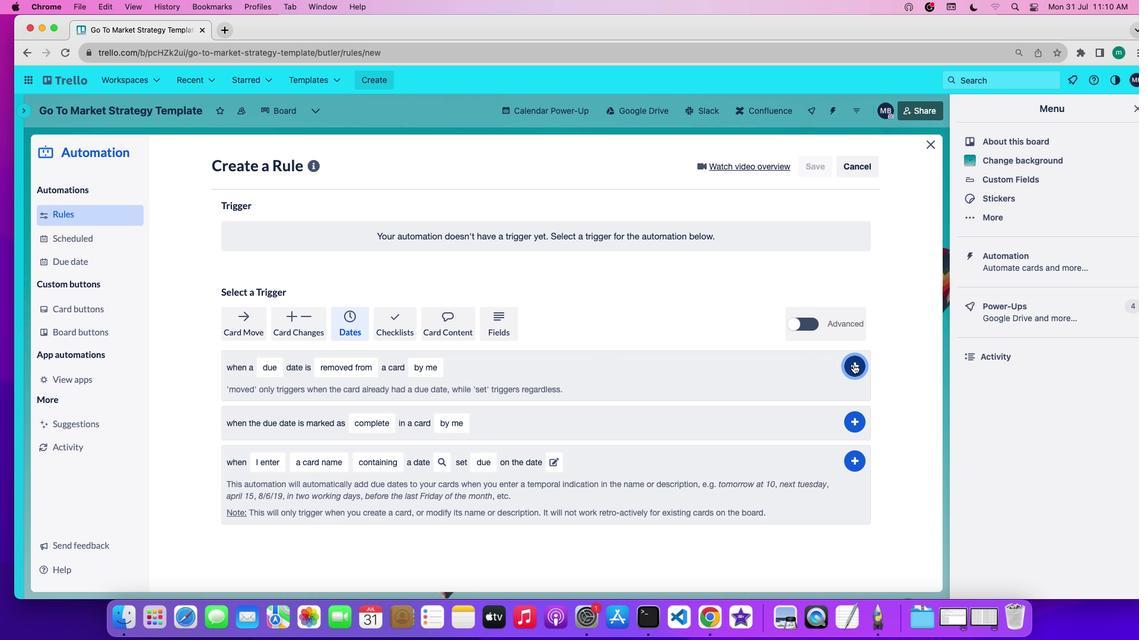 
Action: Mouse pressed left at (853, 364)
Screenshot: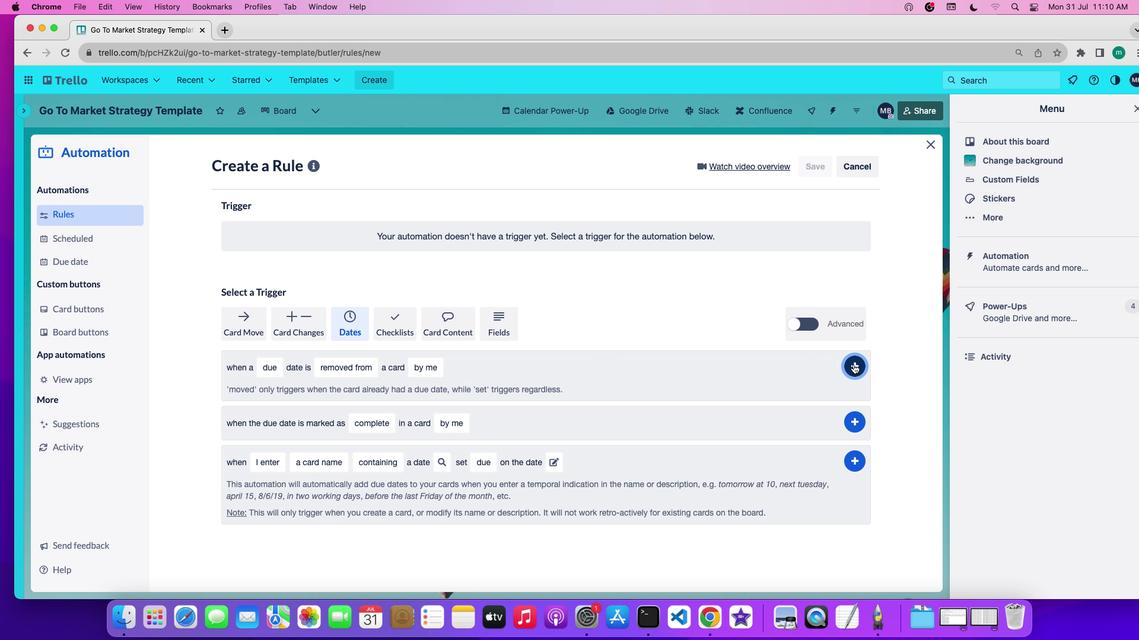 
Action: Mouse moved to (888, 371)
Screenshot: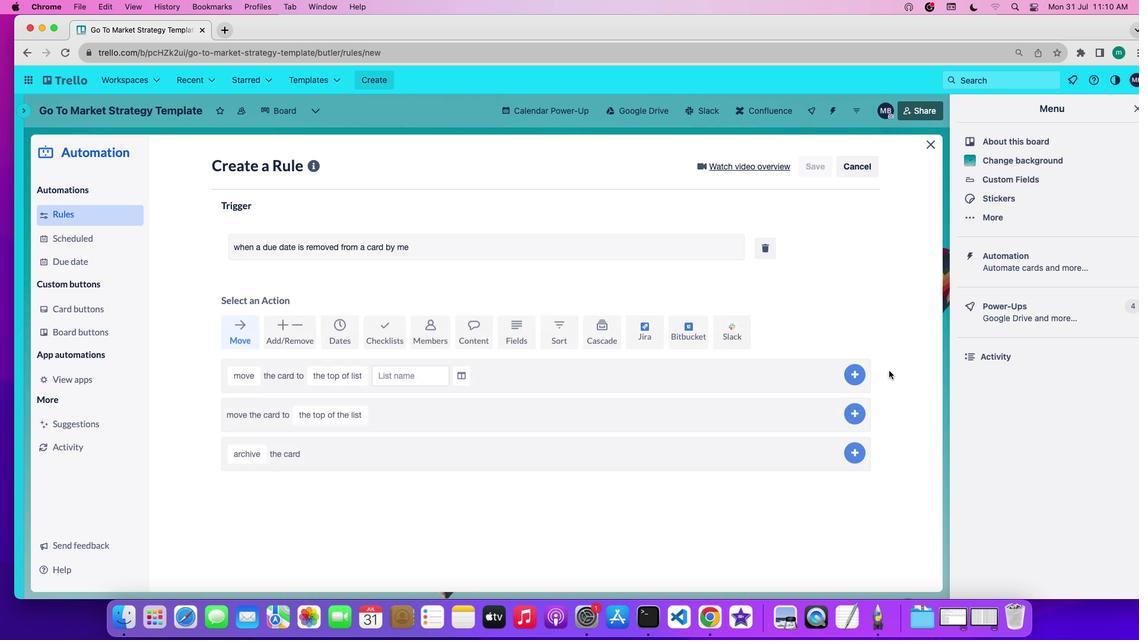 
